 Task: Add Attachment from "Attach a link" to Card Card0000000060 in Board Board0000000015 in Workspace WS0000000005 in Trello. Add Cover Red to Card Card0000000060 in Board Board0000000015 in Workspace WS0000000005 in Trello. Add "Join Card" Button Button0000000060  to Card Card0000000060 in Board Board0000000015 in Workspace WS0000000005 in Trello. Add Description DS0000000060 to Card Card0000000060 in Board Board0000000015 in Workspace WS0000000005 in Trello. Add Comment CM0000000060 to Card Card0000000060 in Board Board0000000015 in Workspace WS0000000005 in Trello
Action: Mouse moved to (923, 326)
Screenshot: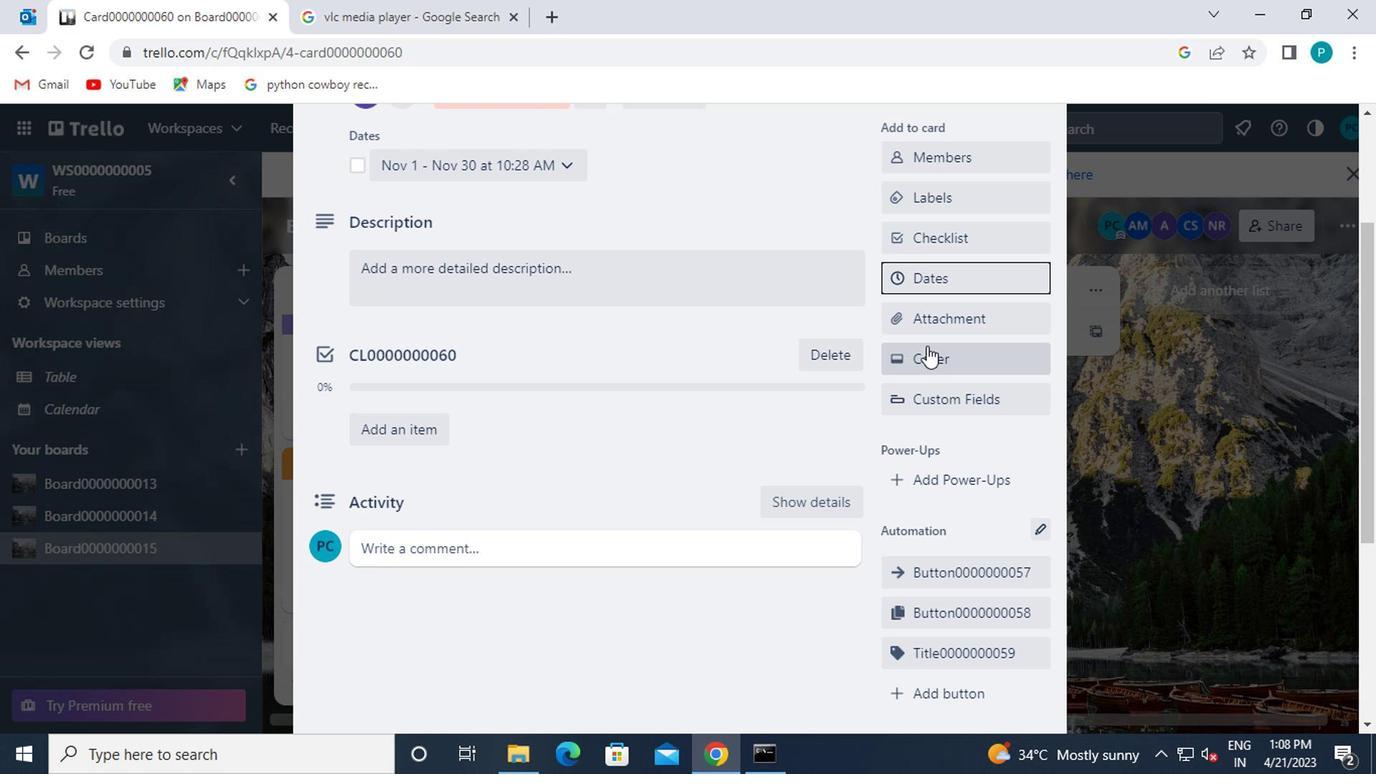 
Action: Mouse pressed left at (923, 326)
Screenshot: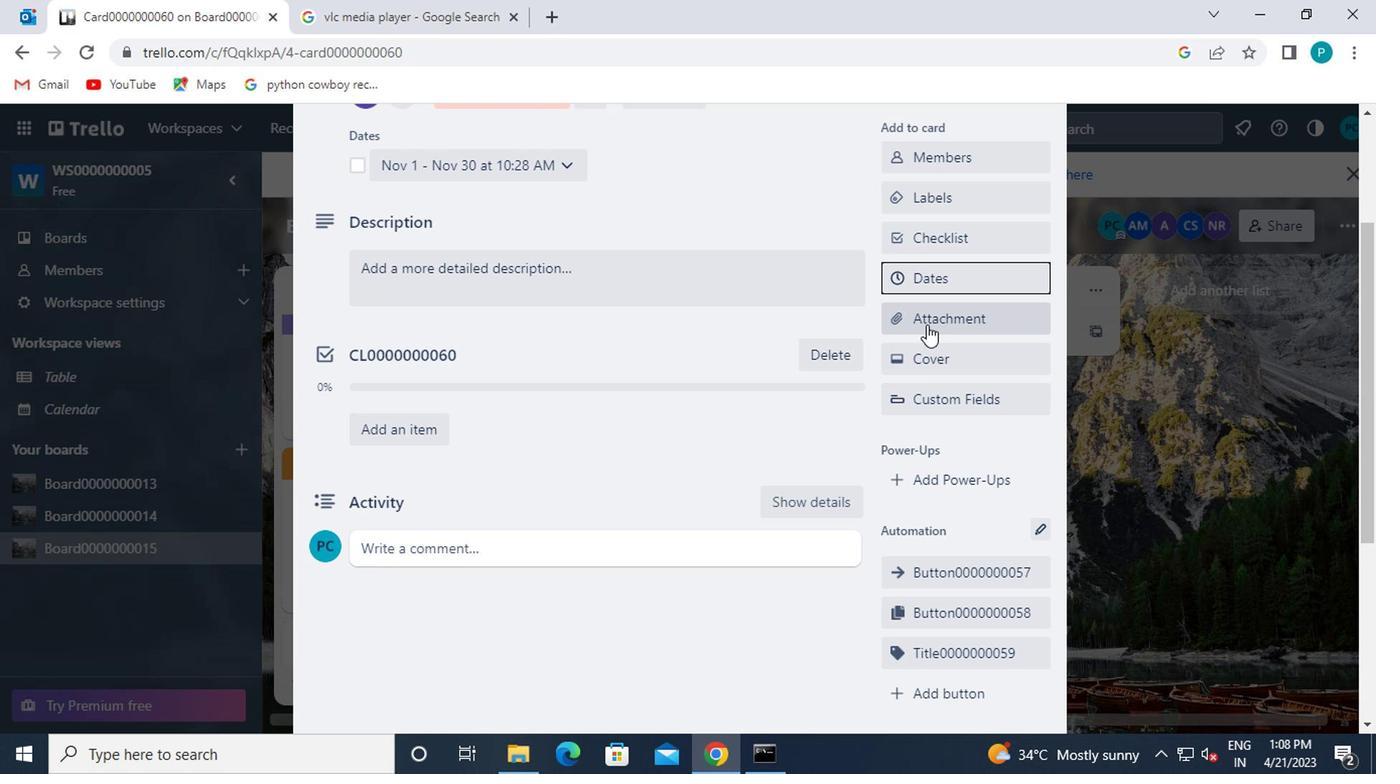 
Action: Mouse moved to (452, 17)
Screenshot: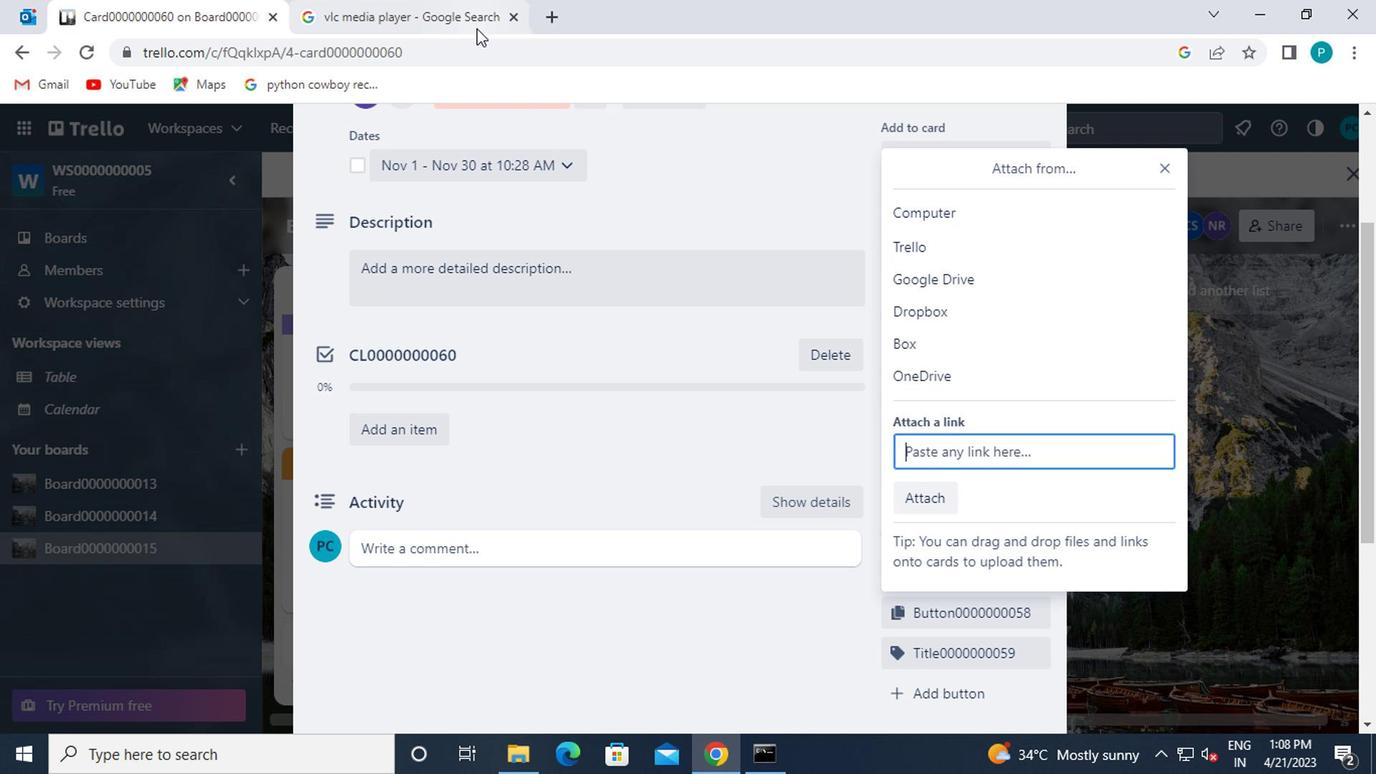 
Action: Mouse pressed left at (452, 17)
Screenshot: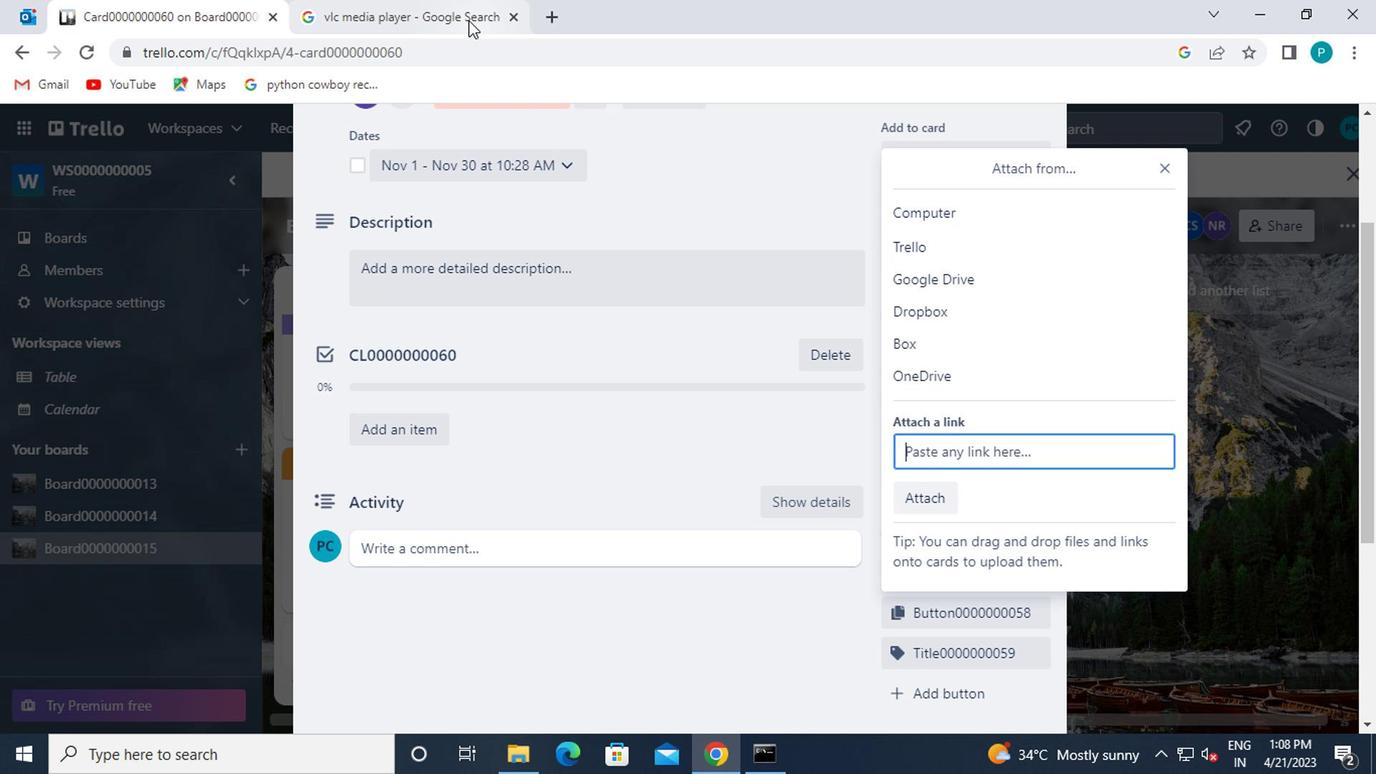 
Action: Mouse moved to (474, 26)
Screenshot: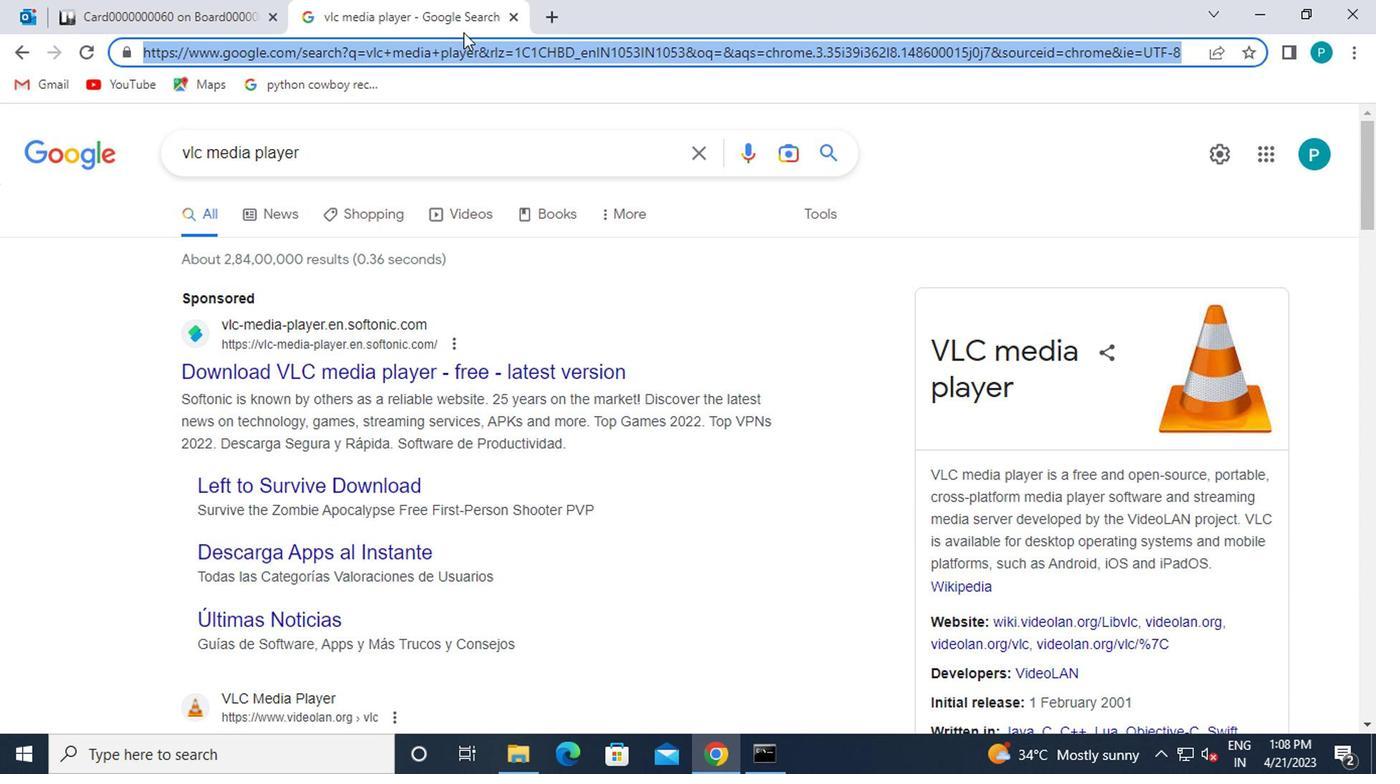 
Action: Key pressed ctrl+C
Screenshot: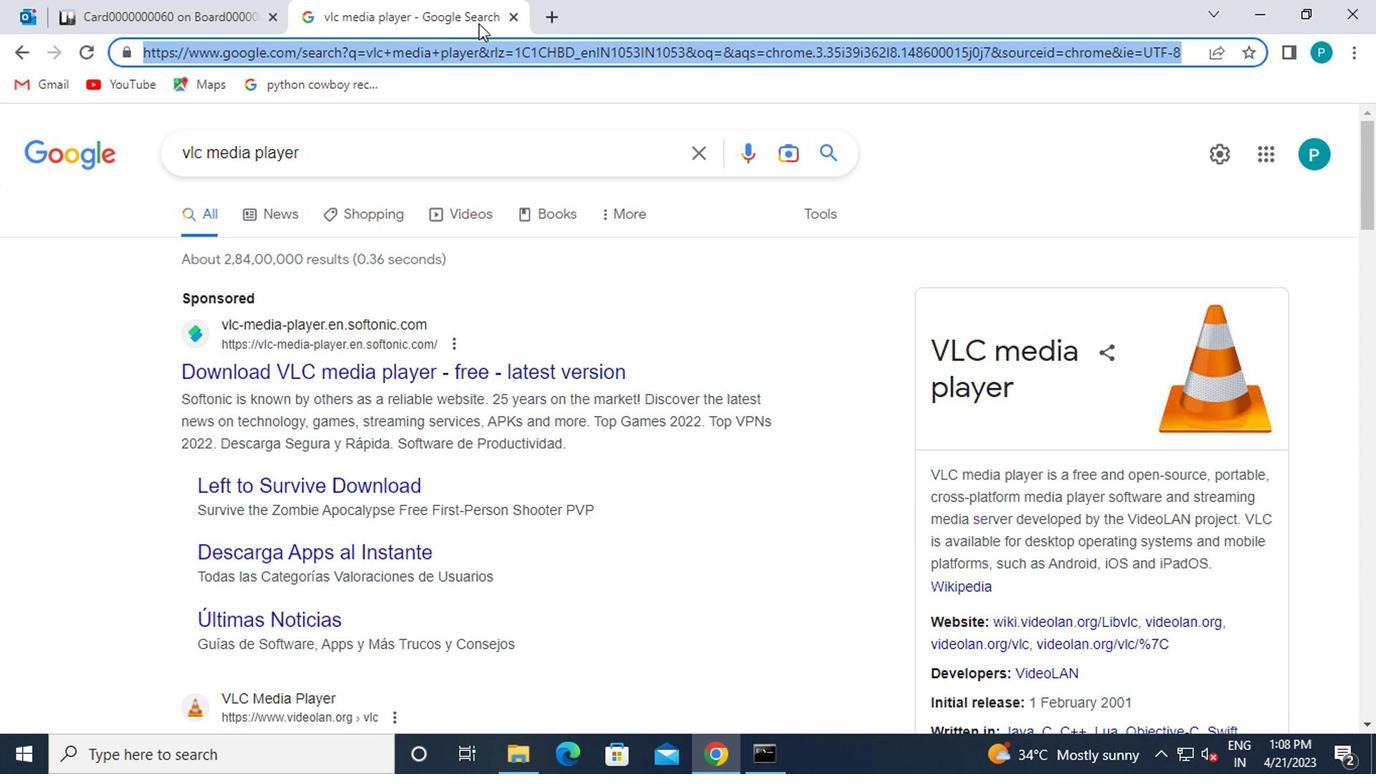 
Action: Mouse moved to (199, 11)
Screenshot: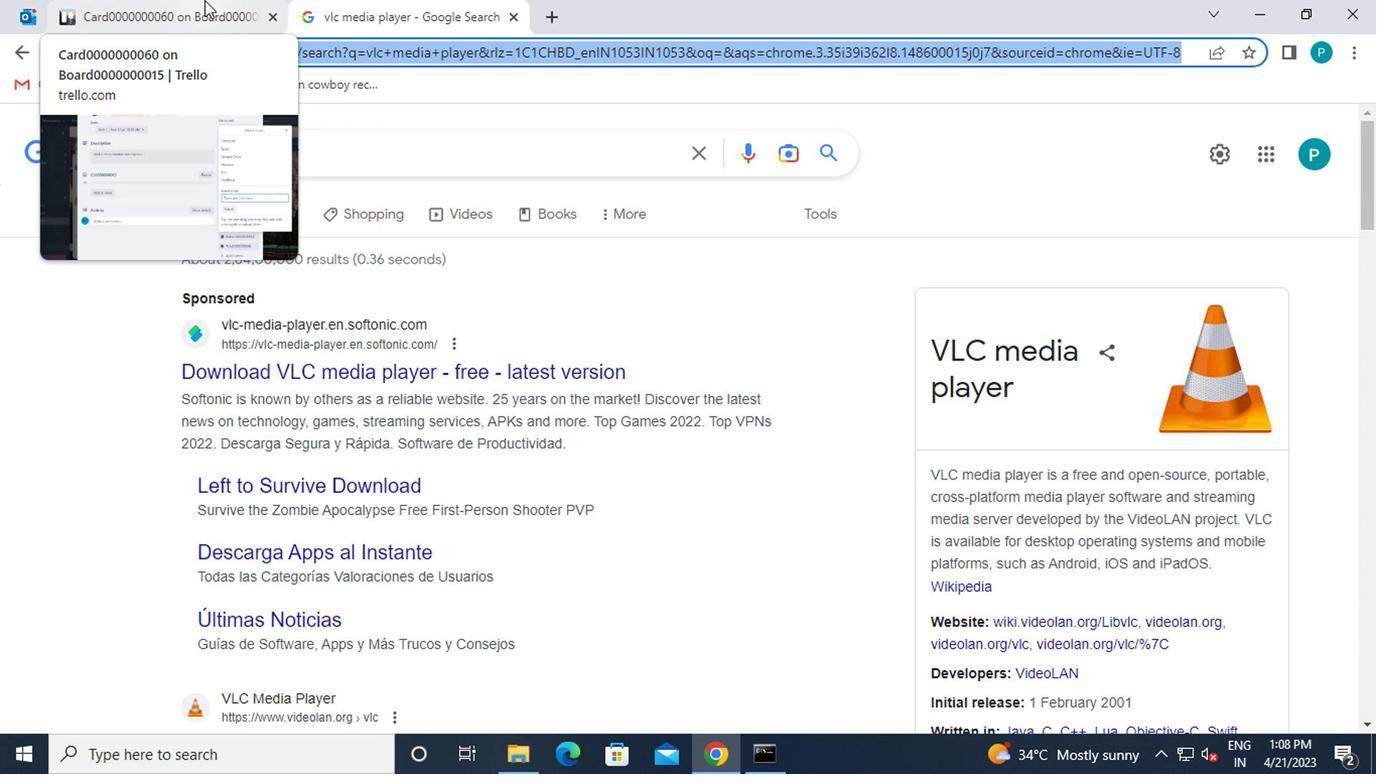 
Action: Mouse pressed left at (199, 11)
Screenshot: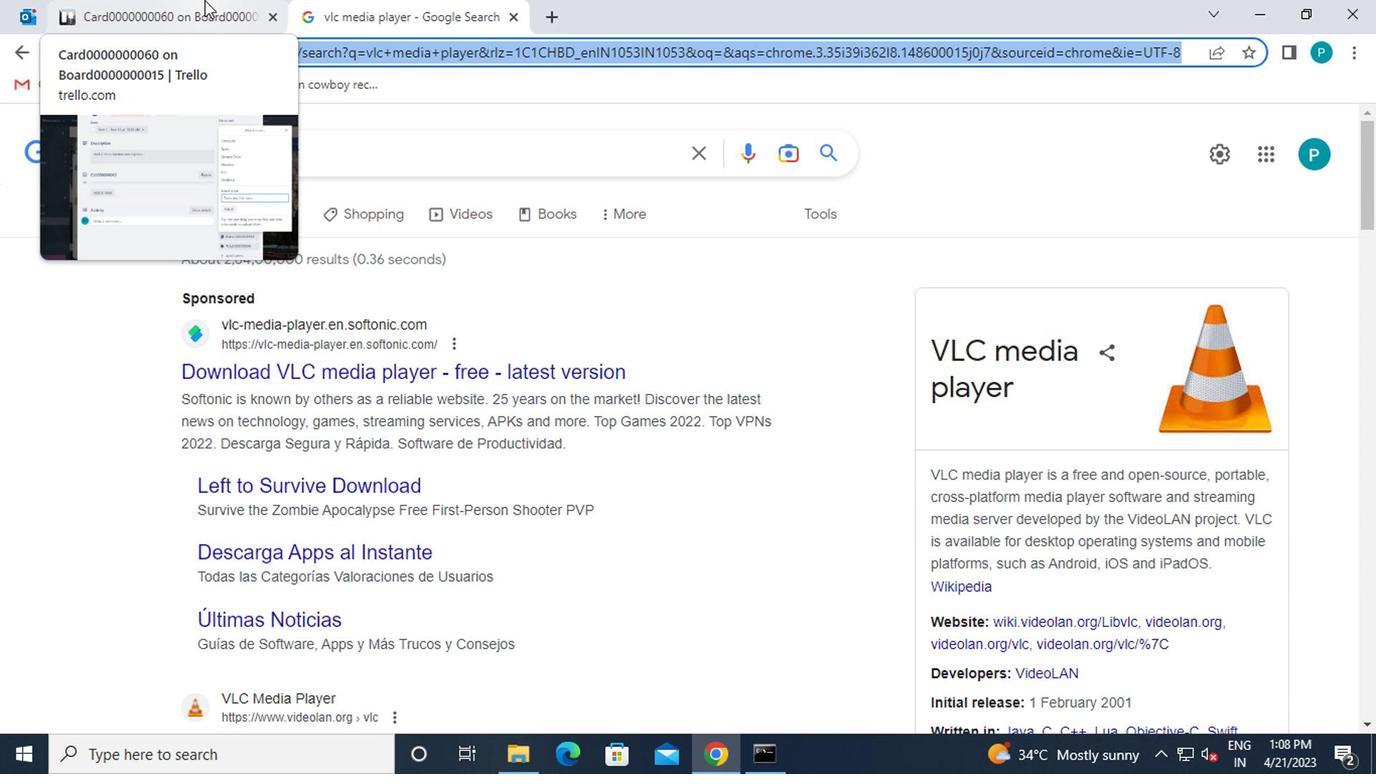 
Action: Mouse moved to (910, 442)
Screenshot: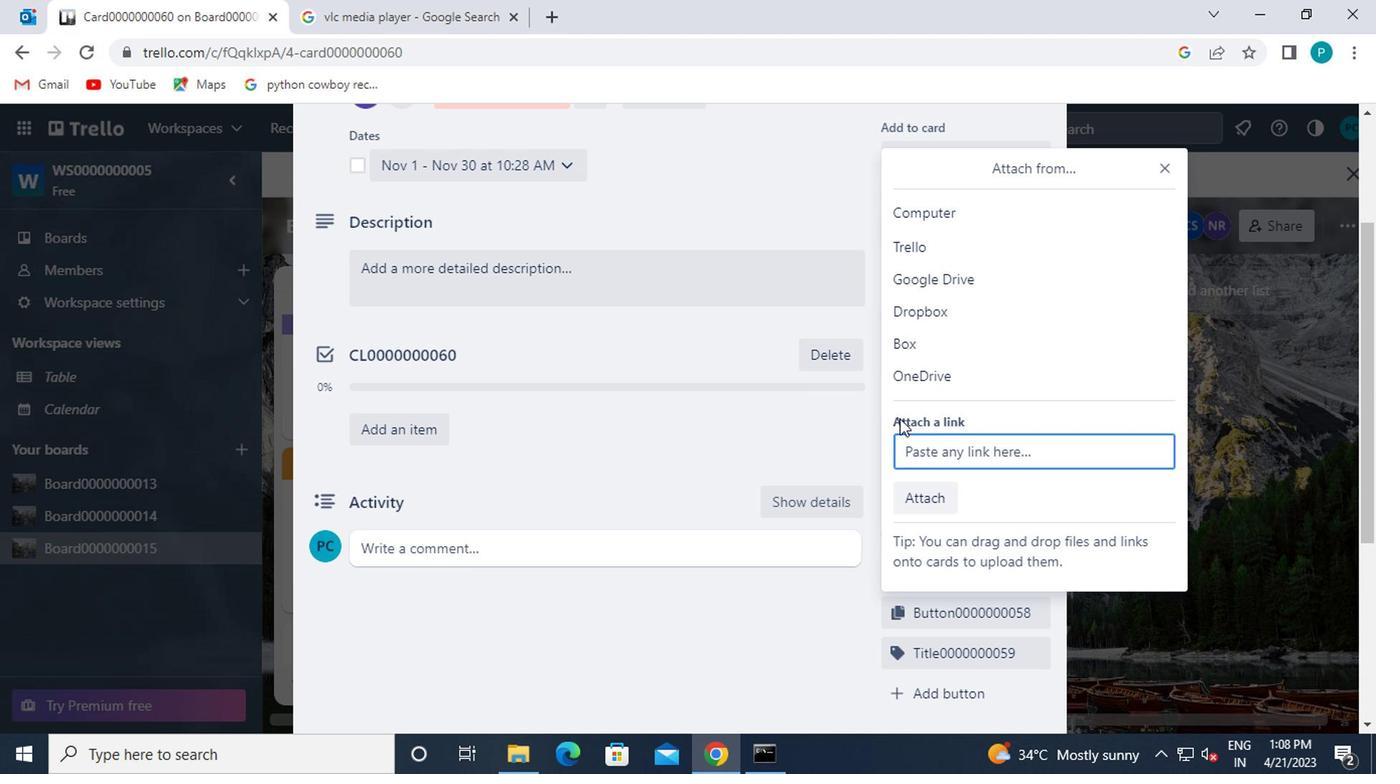 
Action: Mouse pressed left at (910, 442)
Screenshot: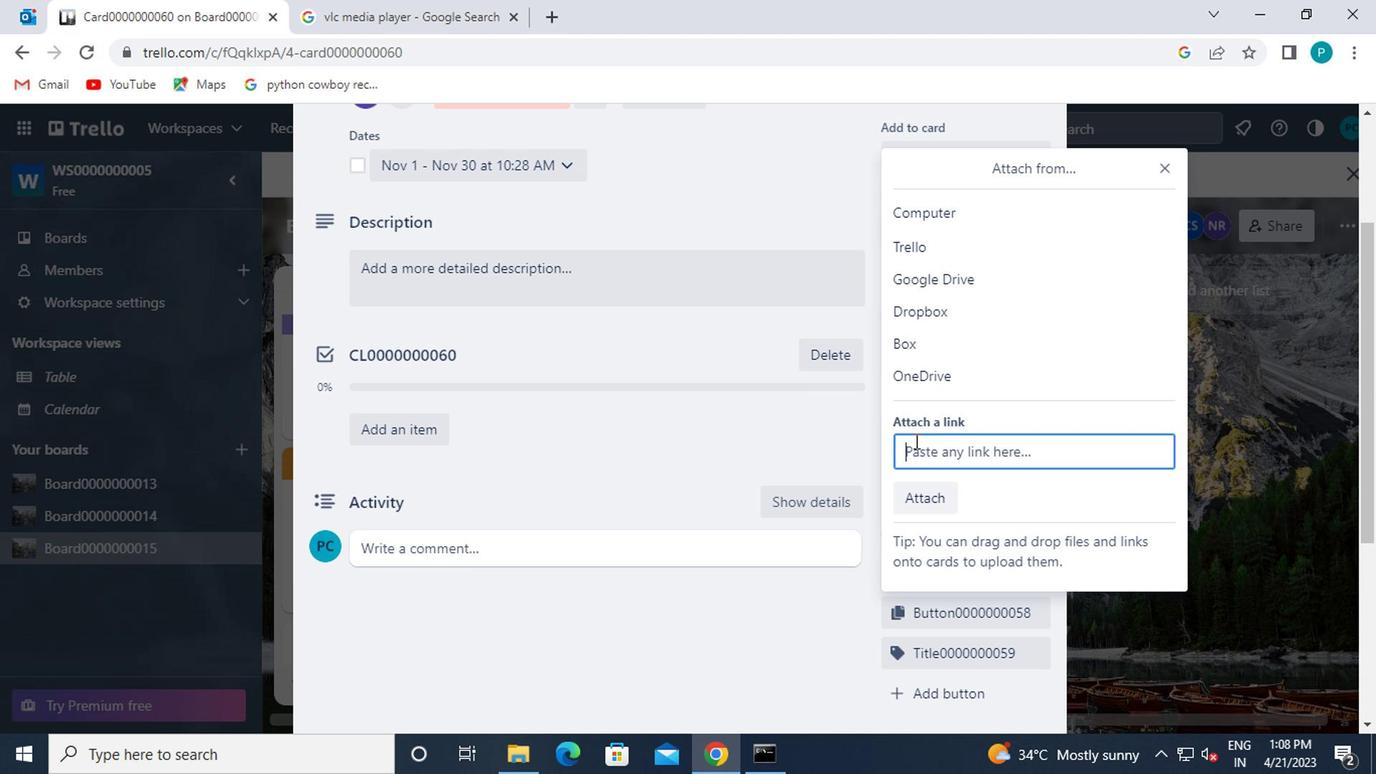 
Action: Mouse moved to (920, 437)
Screenshot: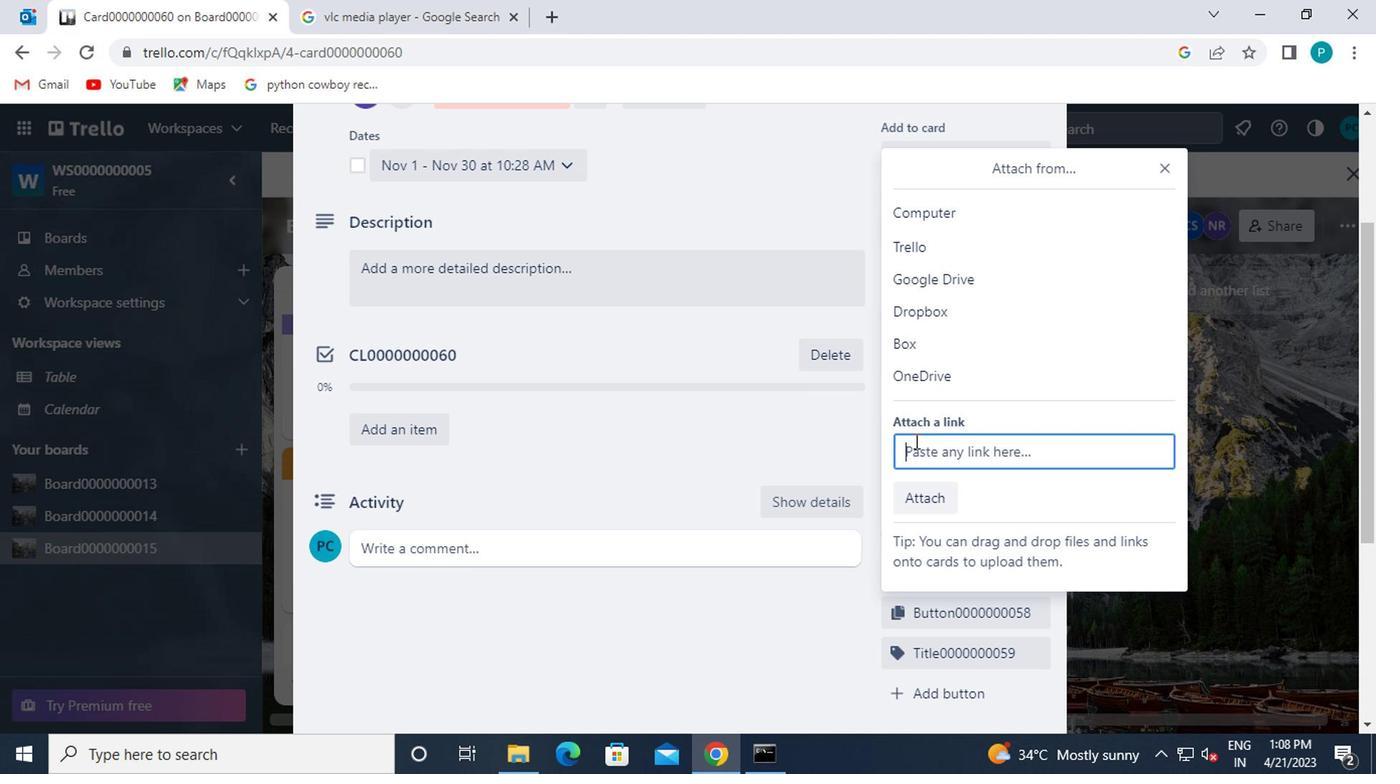 
Action: Key pressed ctrl+V
Screenshot: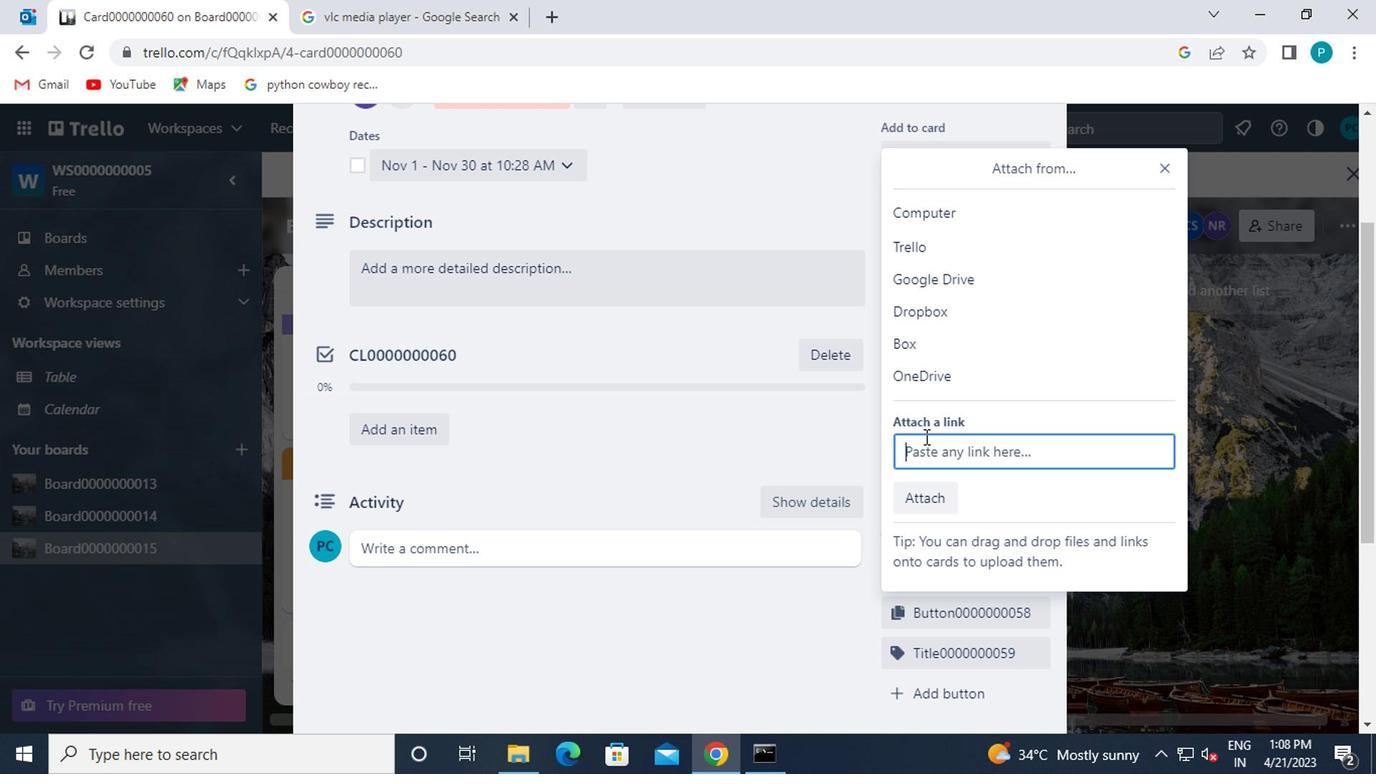 
Action: Mouse moved to (932, 565)
Screenshot: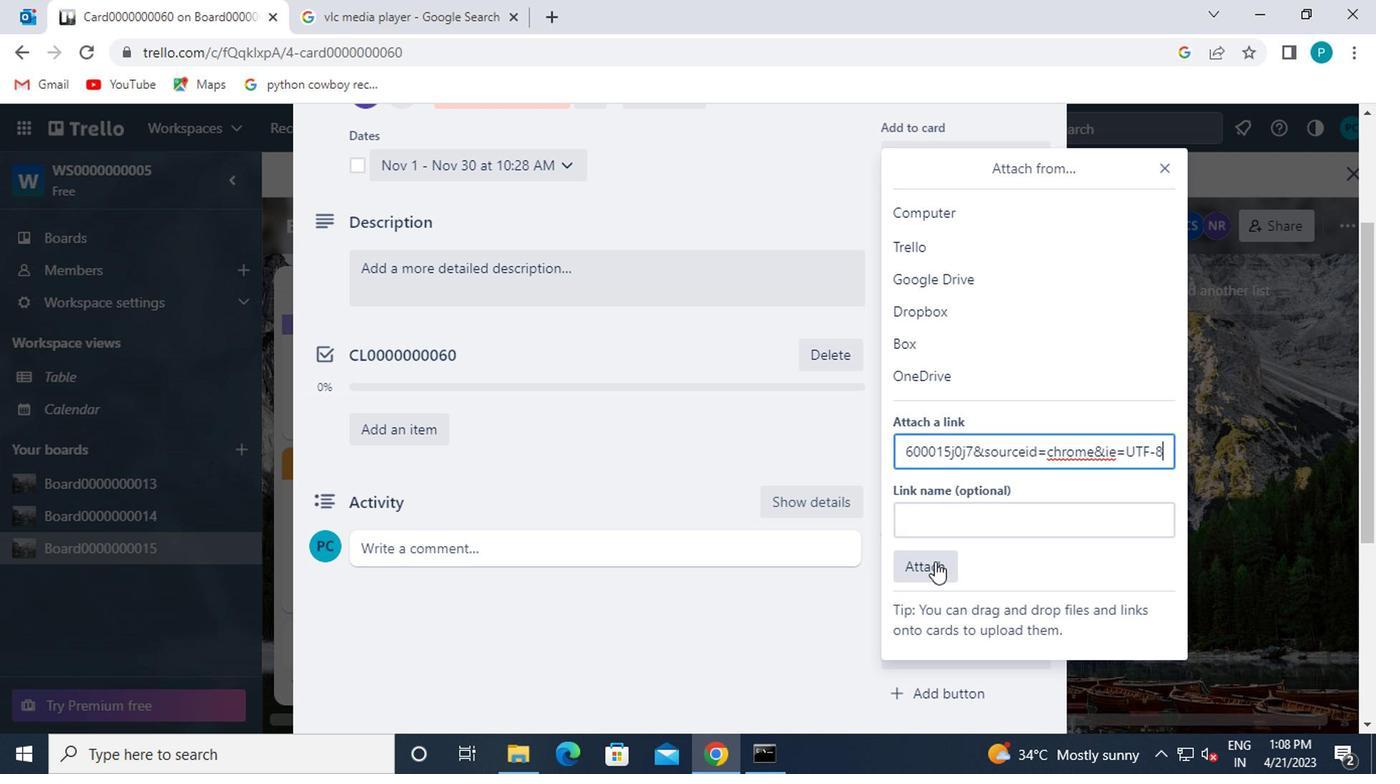 
Action: Mouse pressed left at (932, 565)
Screenshot: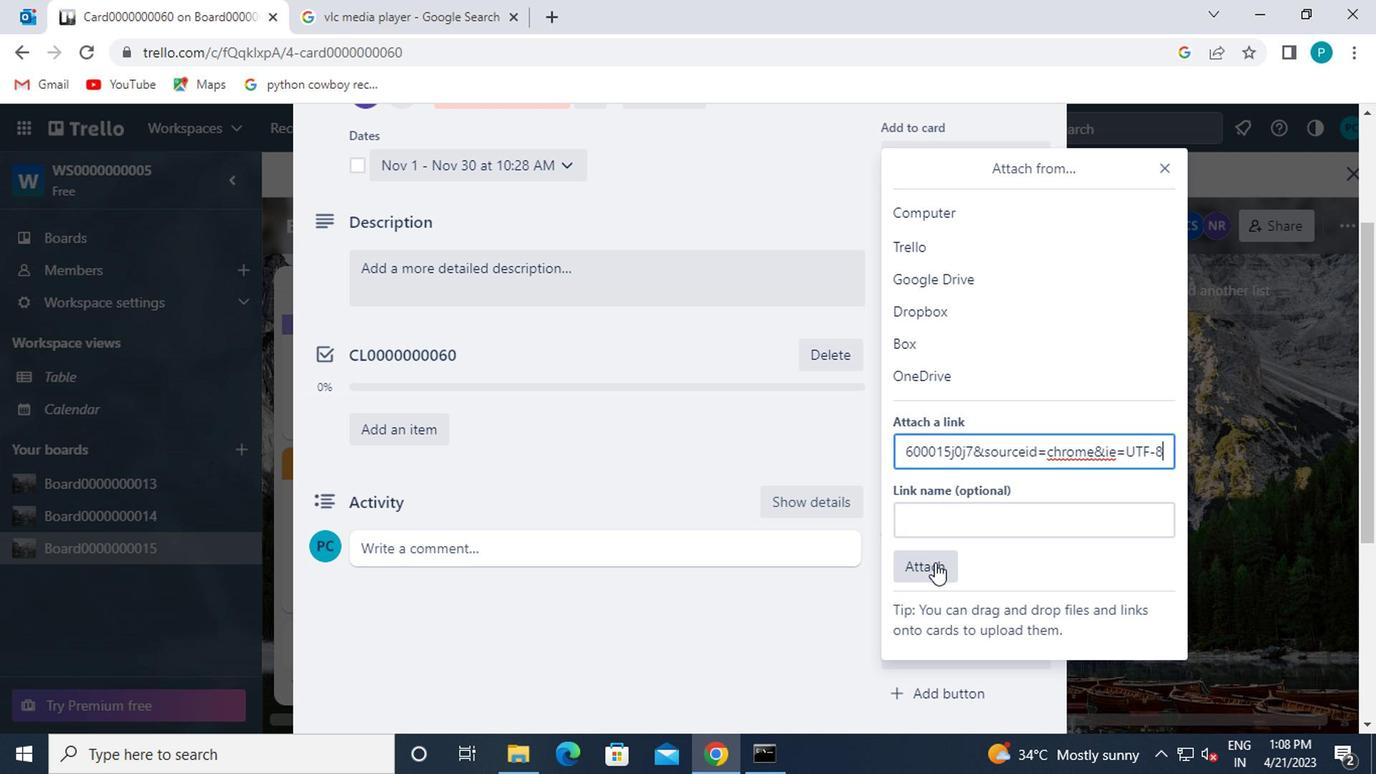 
Action: Mouse moved to (910, 352)
Screenshot: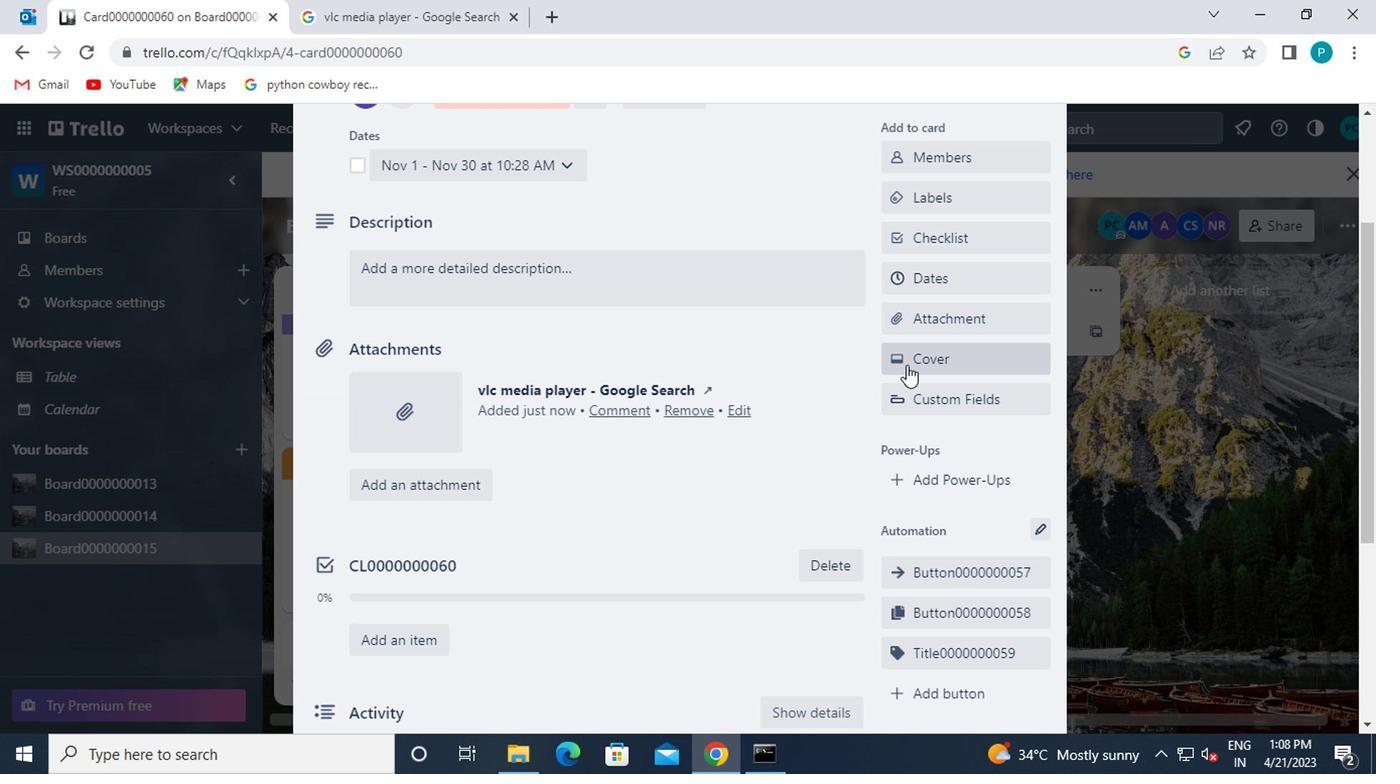 
Action: Mouse pressed left at (910, 352)
Screenshot: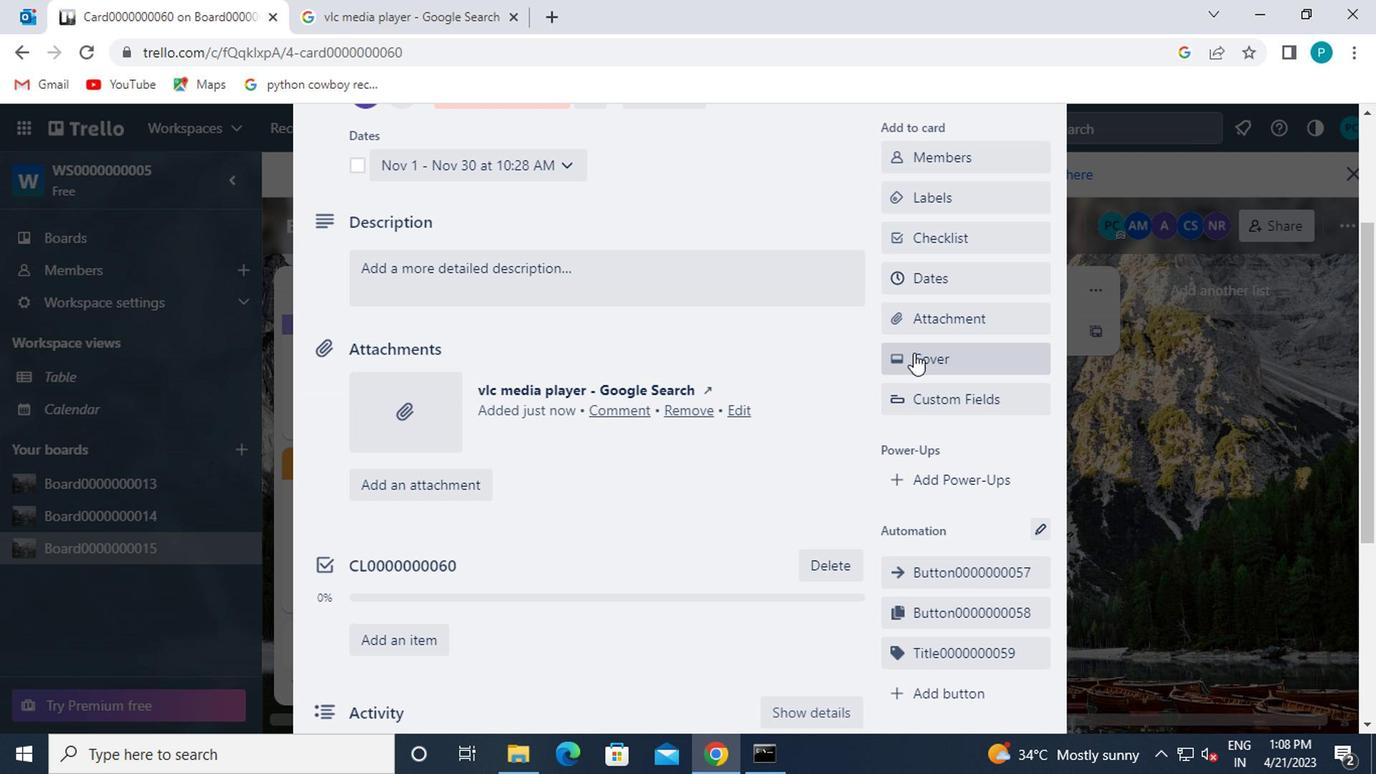 
Action: Mouse moved to (1093, 355)
Screenshot: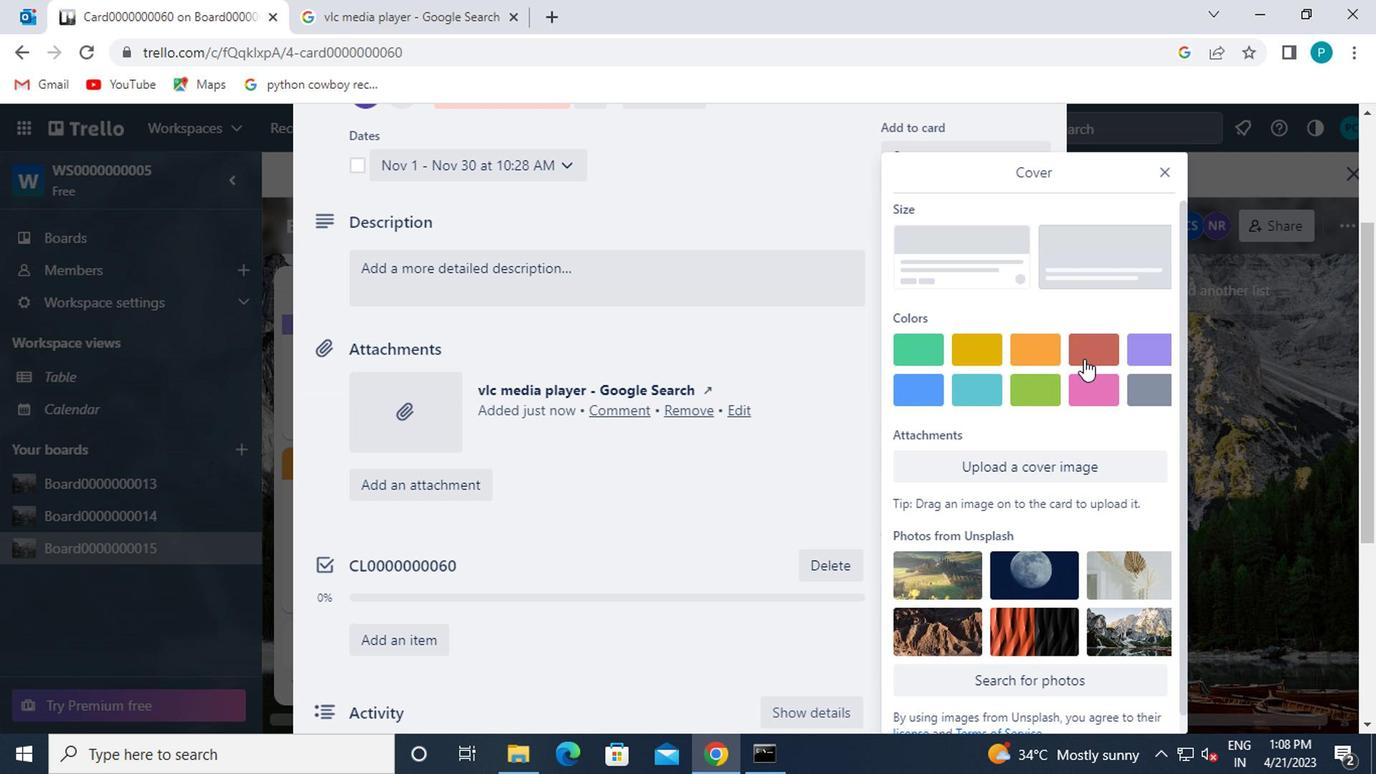 
Action: Mouse pressed left at (1093, 355)
Screenshot: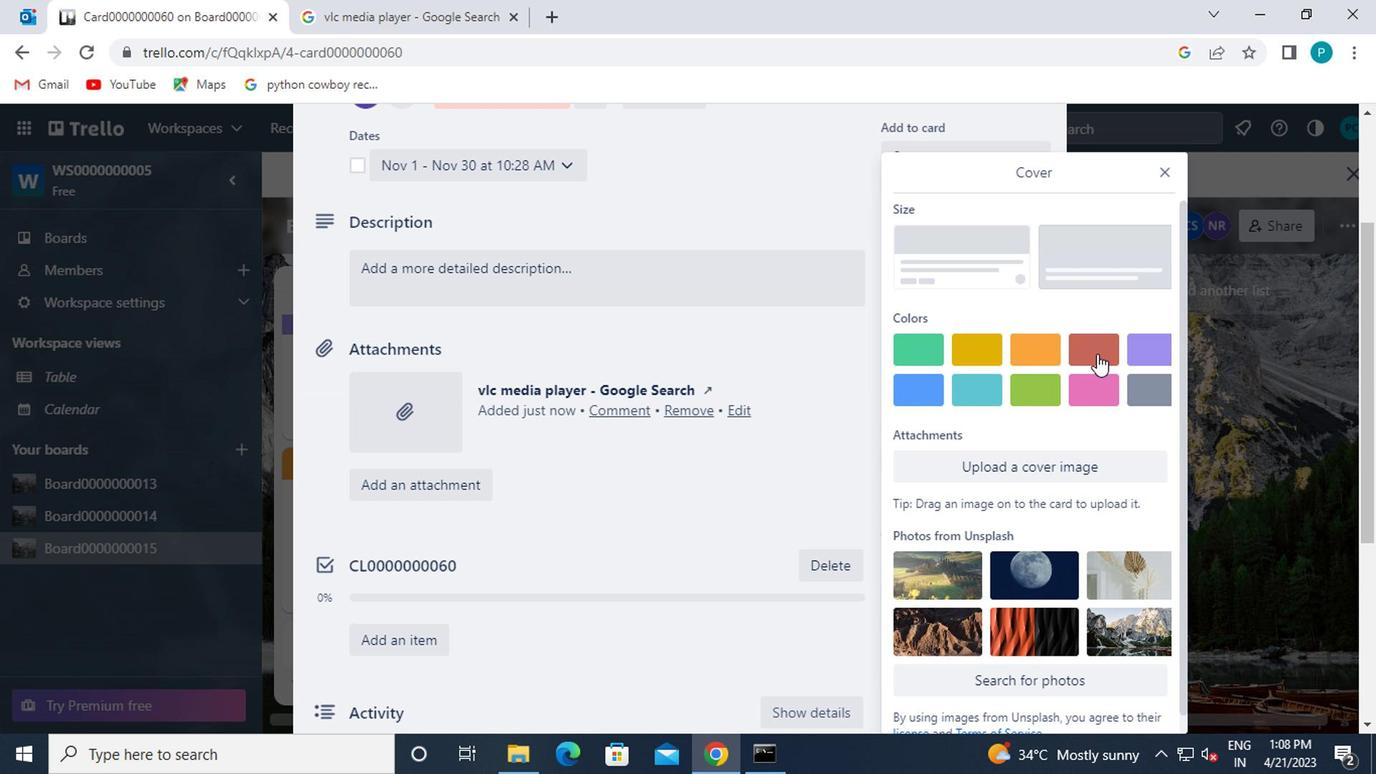 
Action: Mouse moved to (1156, 167)
Screenshot: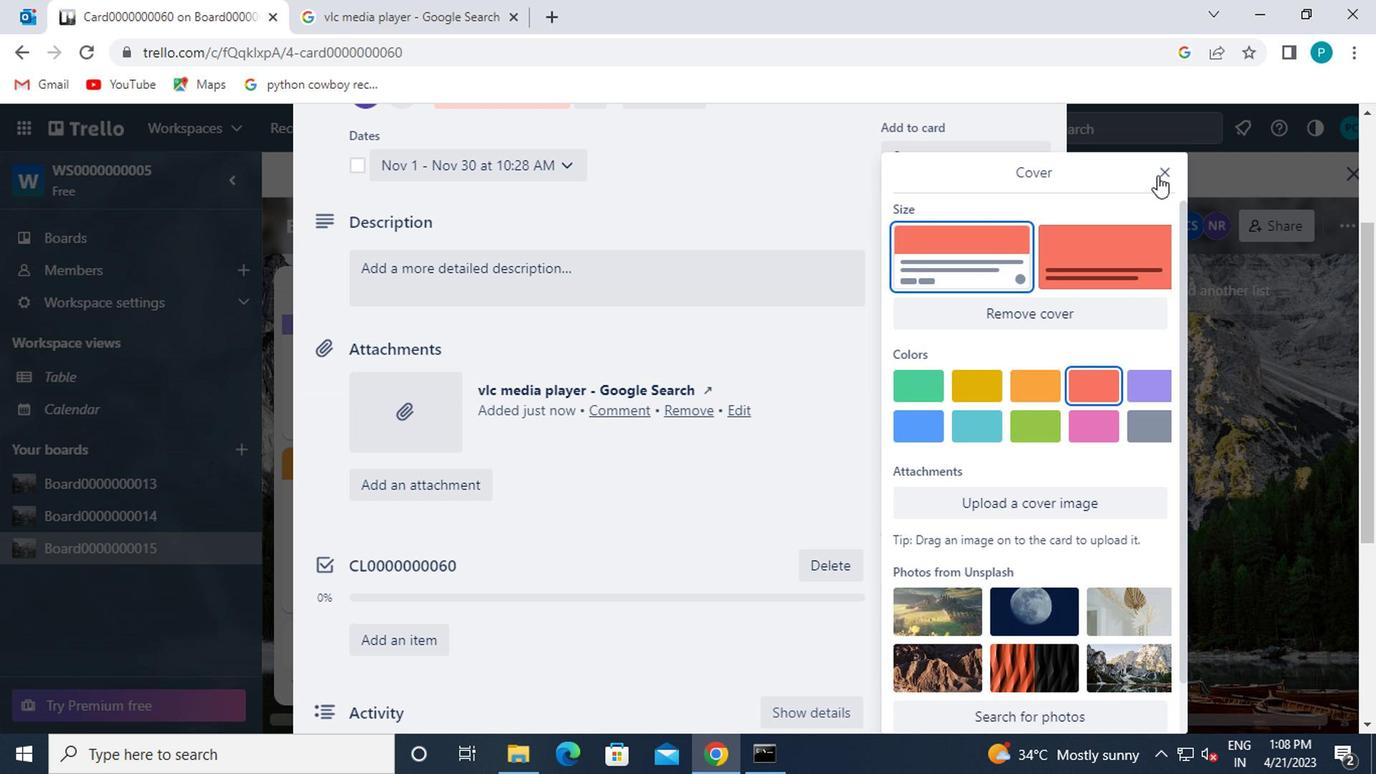 
Action: Mouse pressed left at (1156, 167)
Screenshot: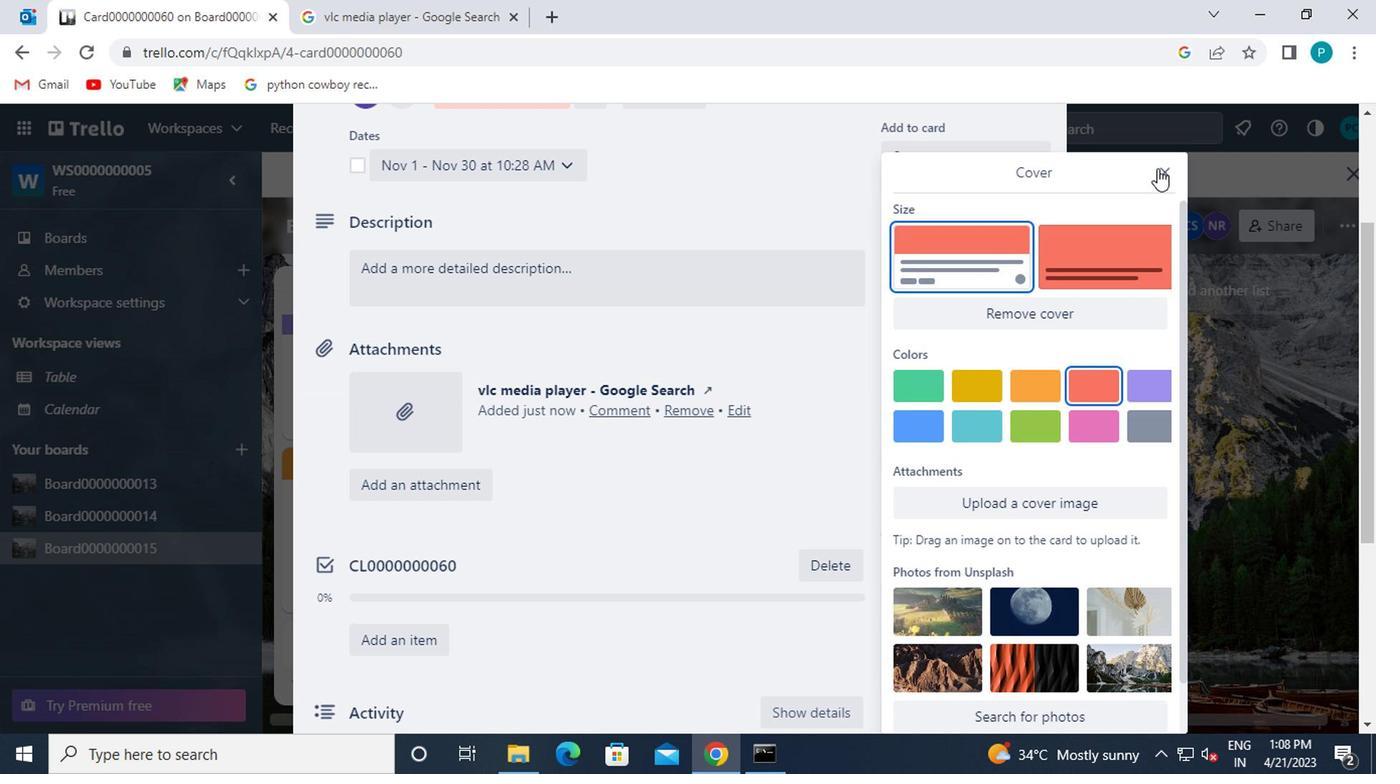 
Action: Mouse moved to (714, 457)
Screenshot: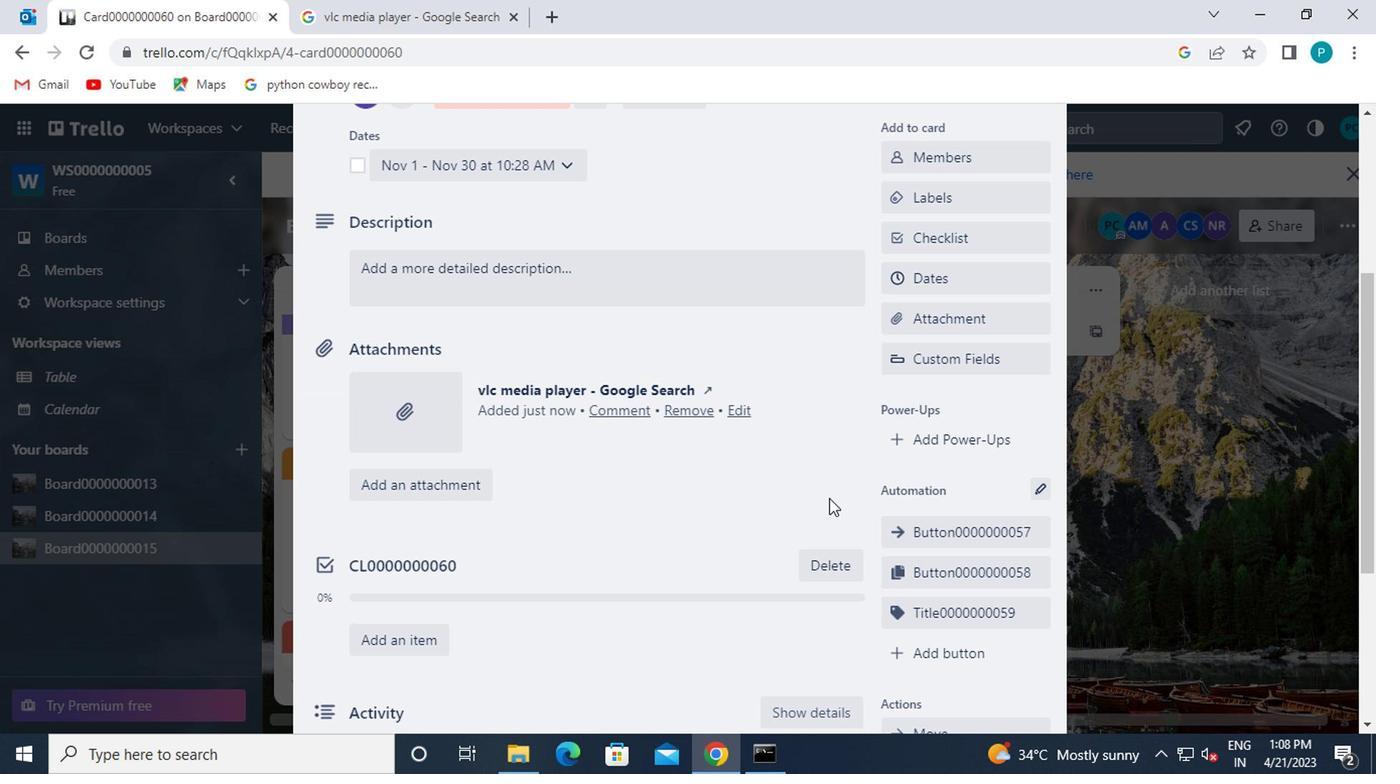 
Action: Mouse scrolled (714, 456) with delta (0, 0)
Screenshot: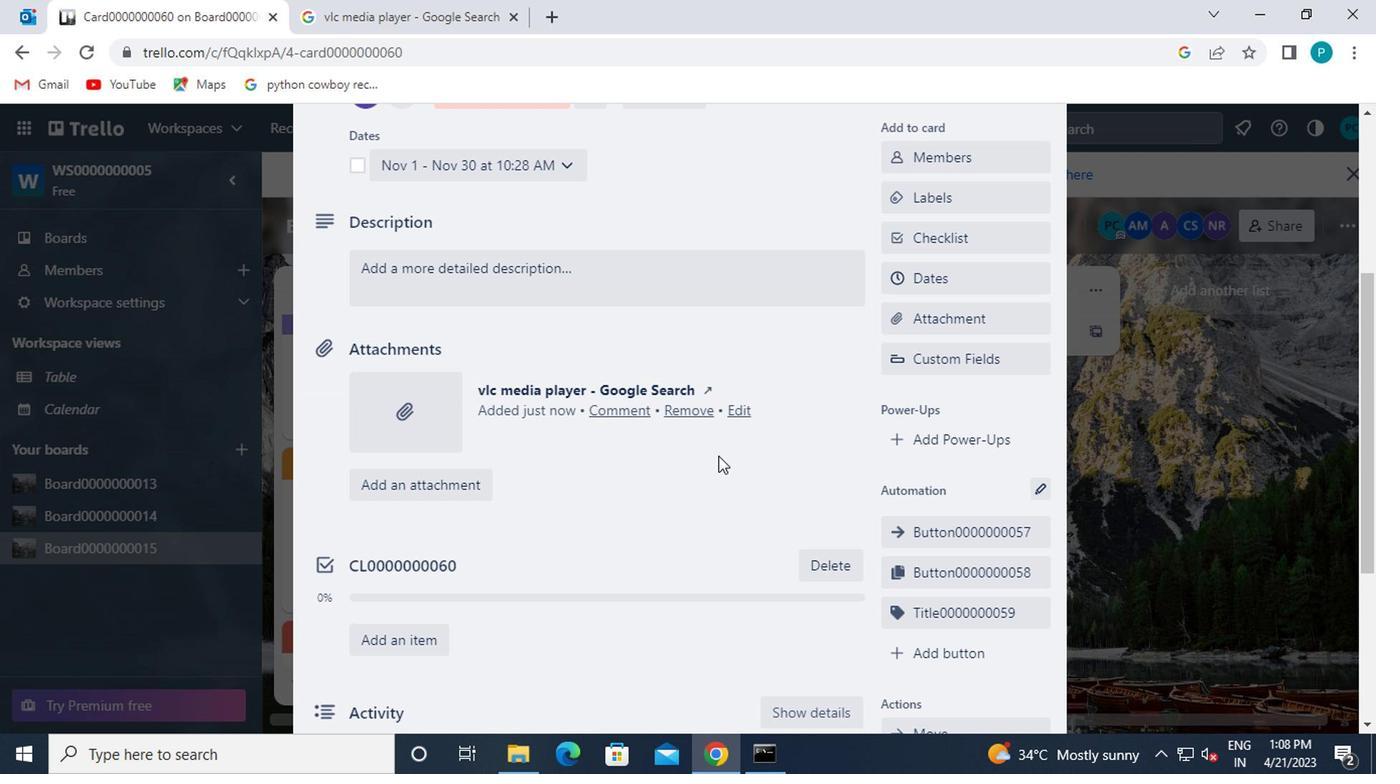 
Action: Mouse moved to (898, 547)
Screenshot: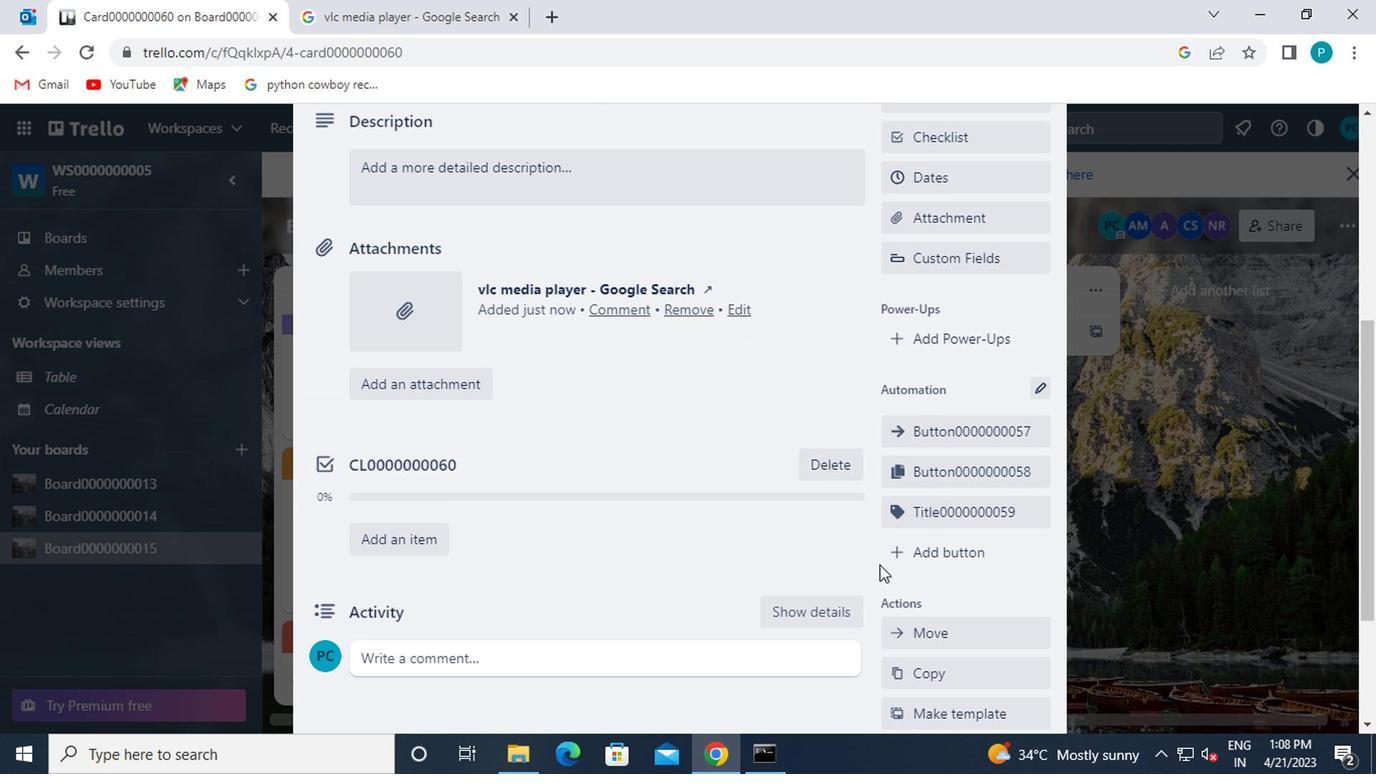 
Action: Mouse pressed left at (898, 547)
Screenshot: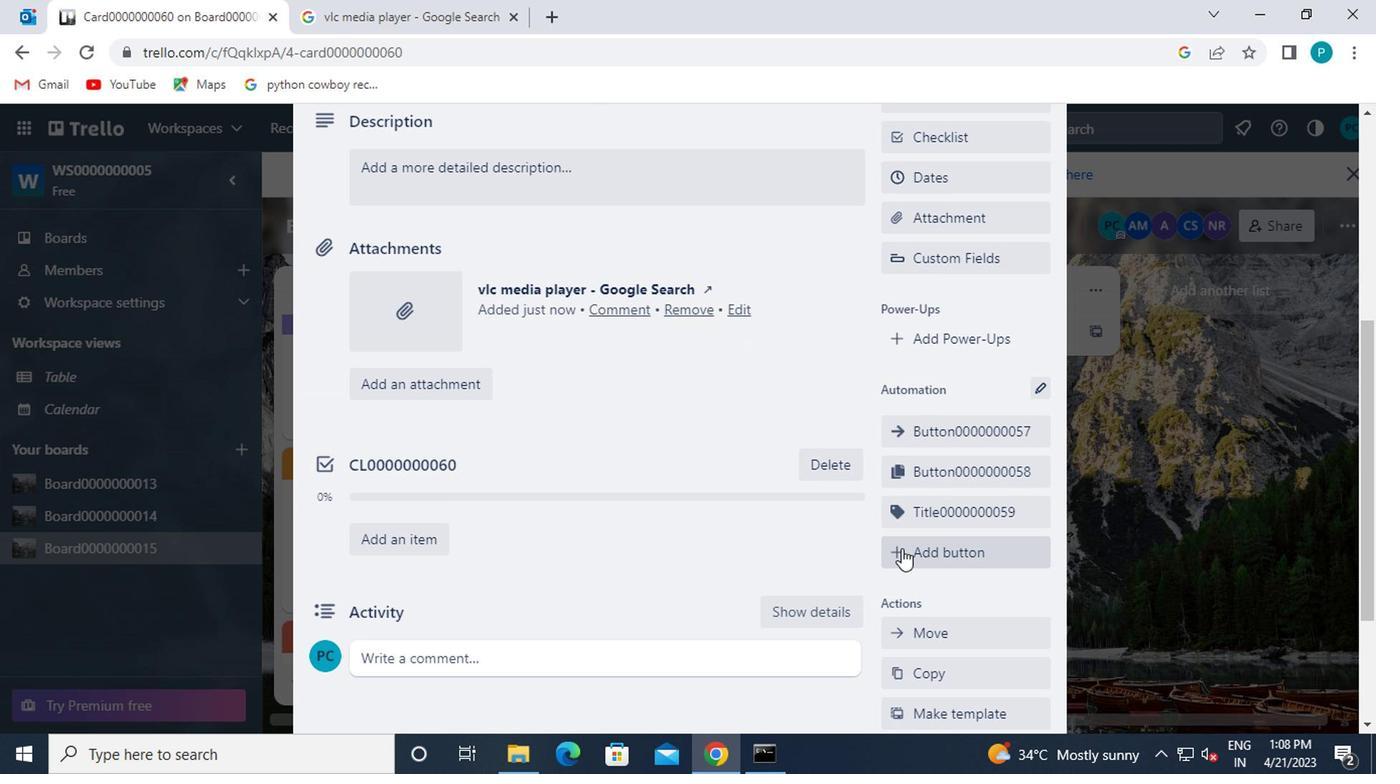 
Action: Mouse moved to (940, 397)
Screenshot: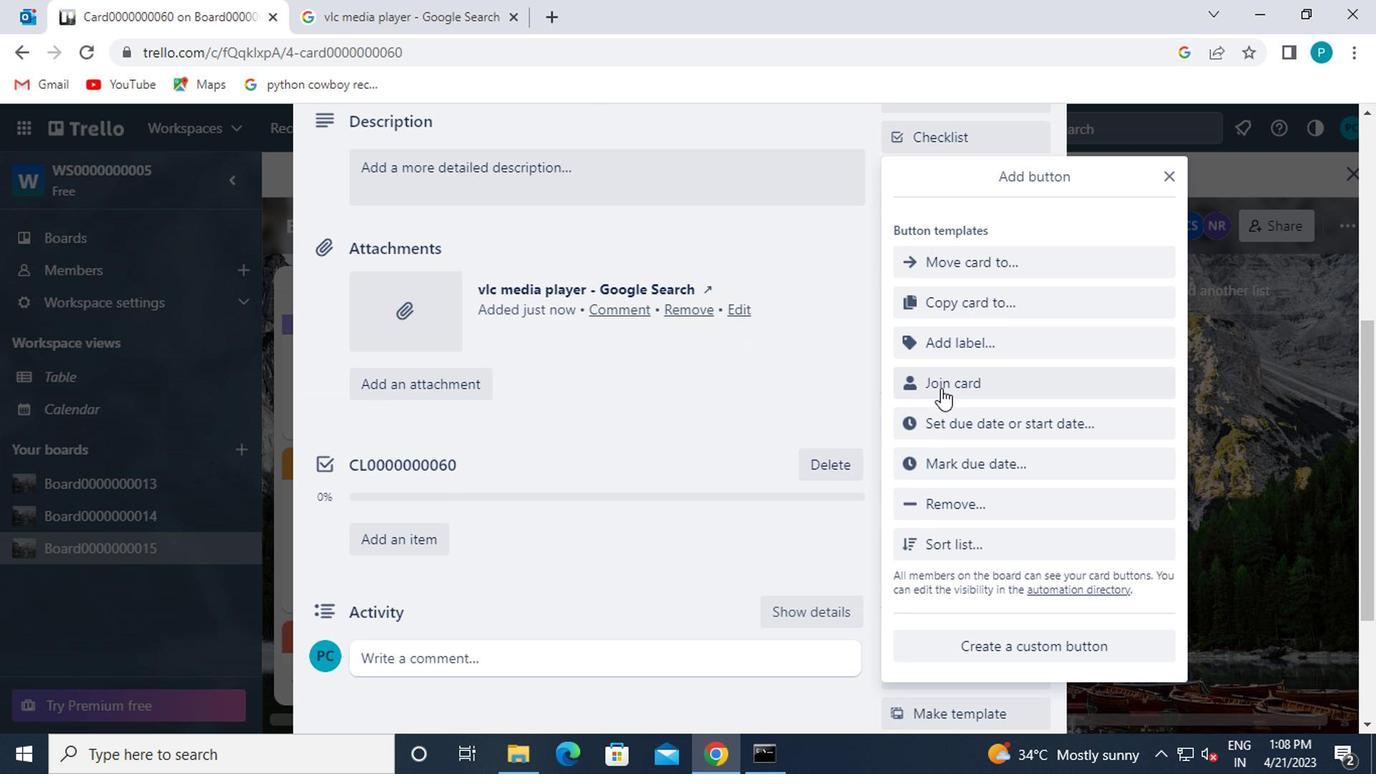 
Action: Mouse pressed left at (940, 397)
Screenshot: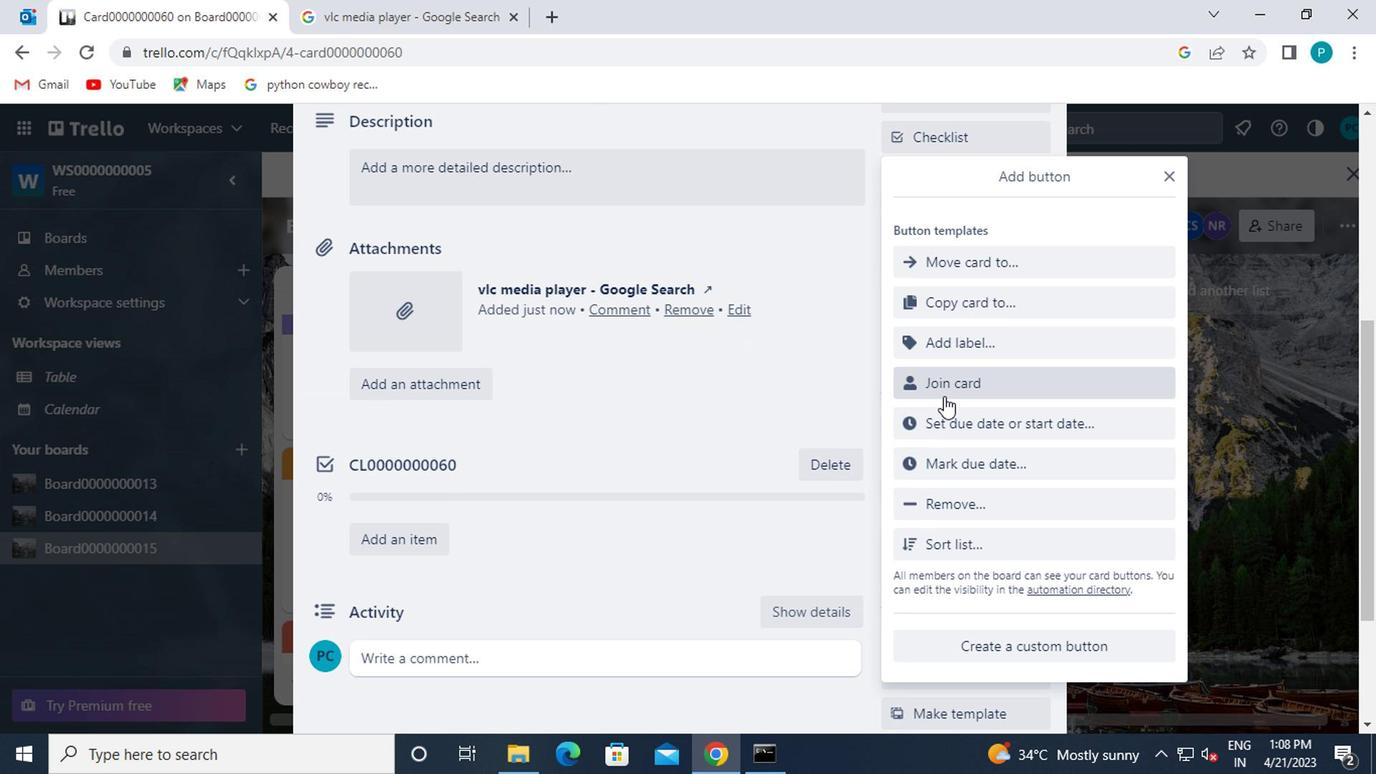 
Action: Mouse moved to (961, 271)
Screenshot: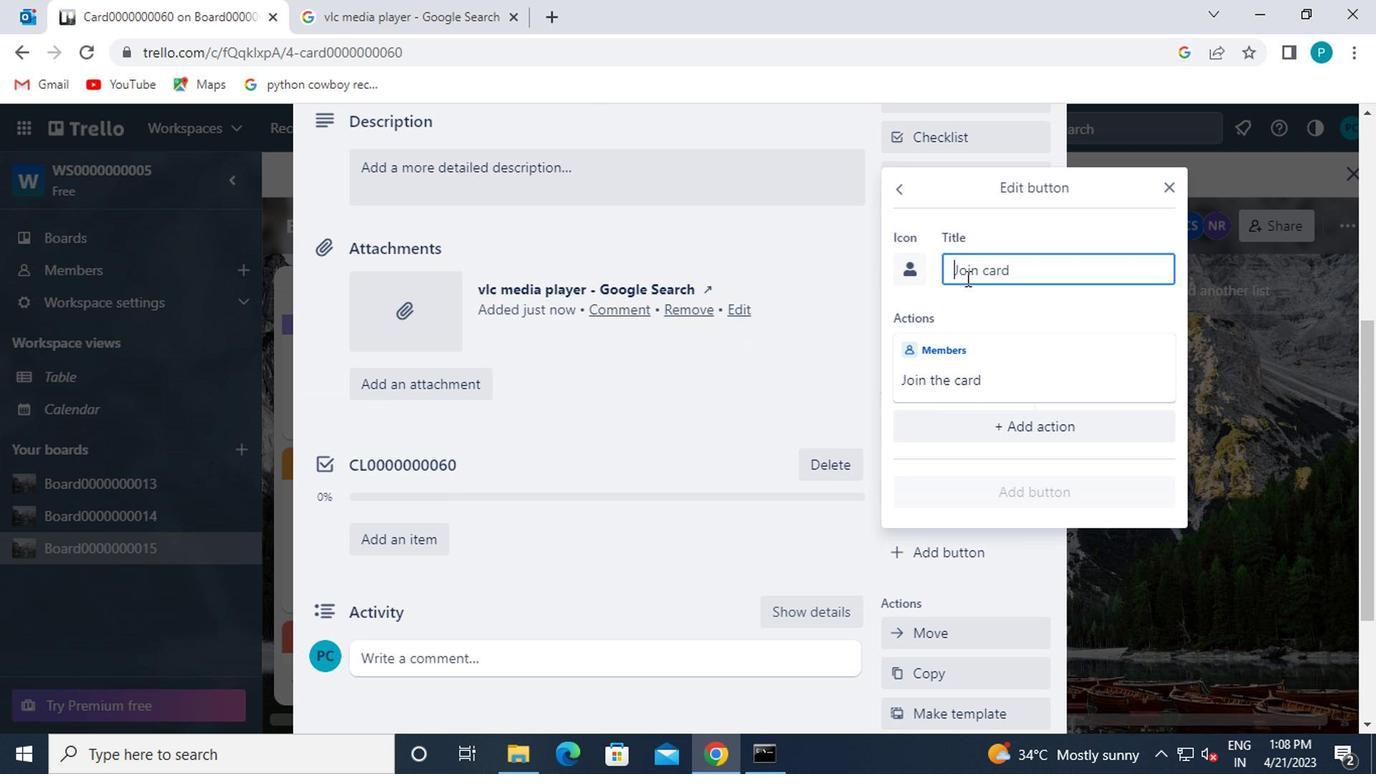 
Action: Mouse pressed left at (961, 271)
Screenshot: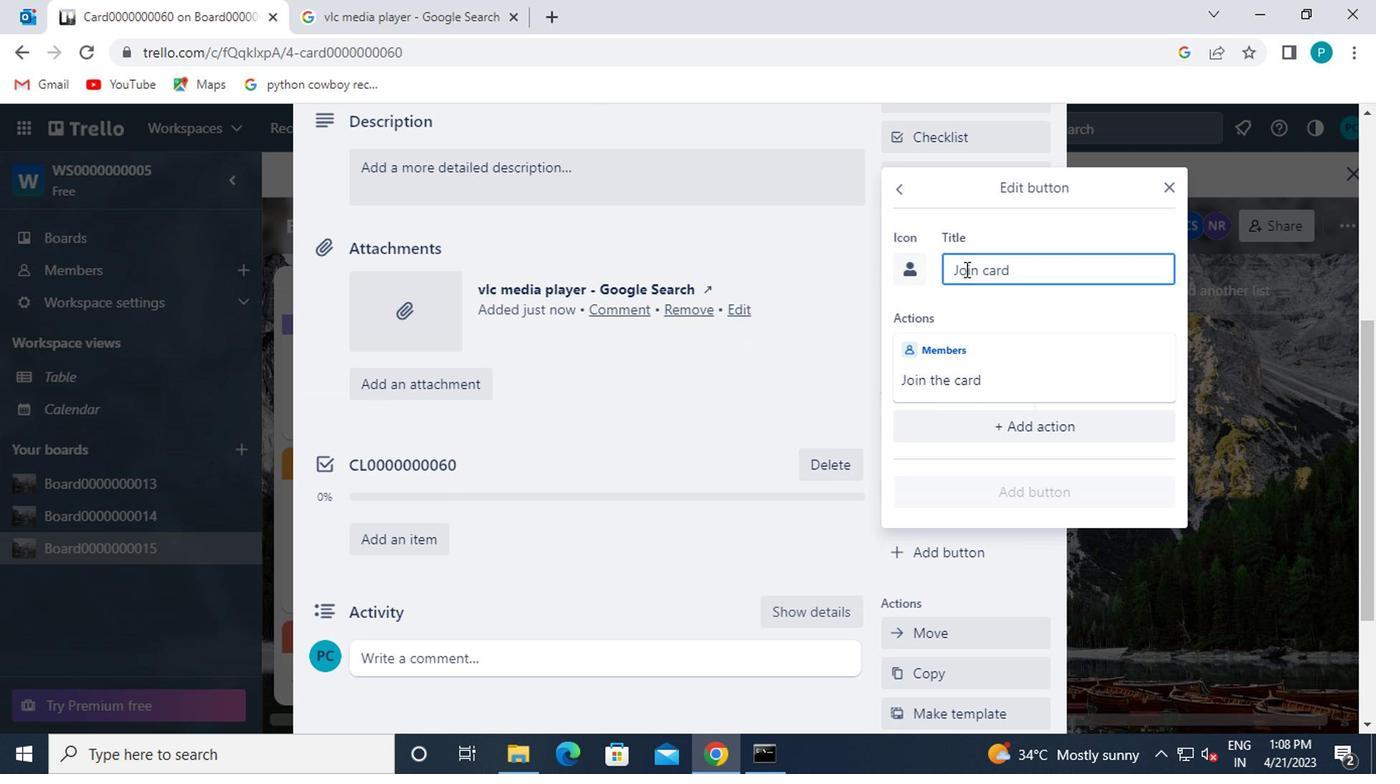 
Action: Key pressed ctrl+B<Key.caps_lock>utton0000000060
Screenshot: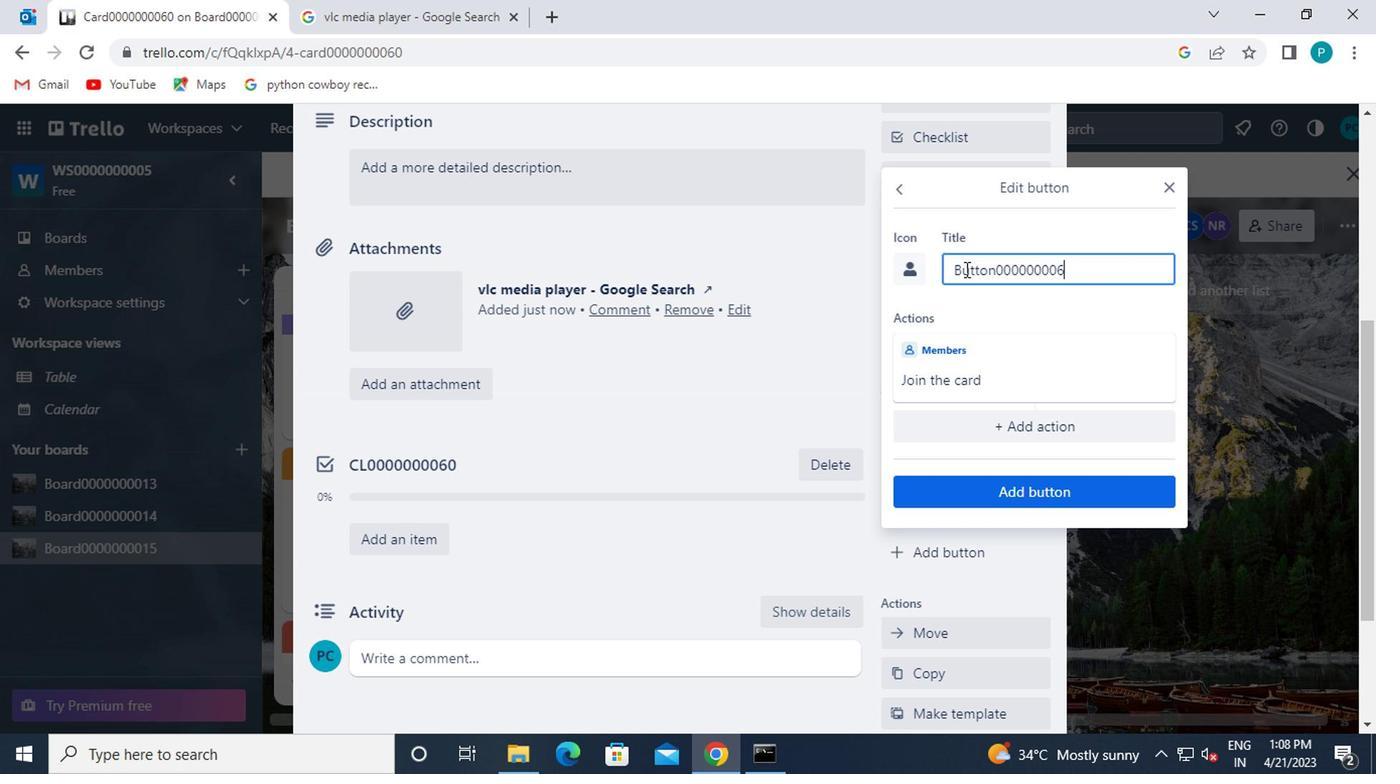 
Action: Mouse moved to (1042, 489)
Screenshot: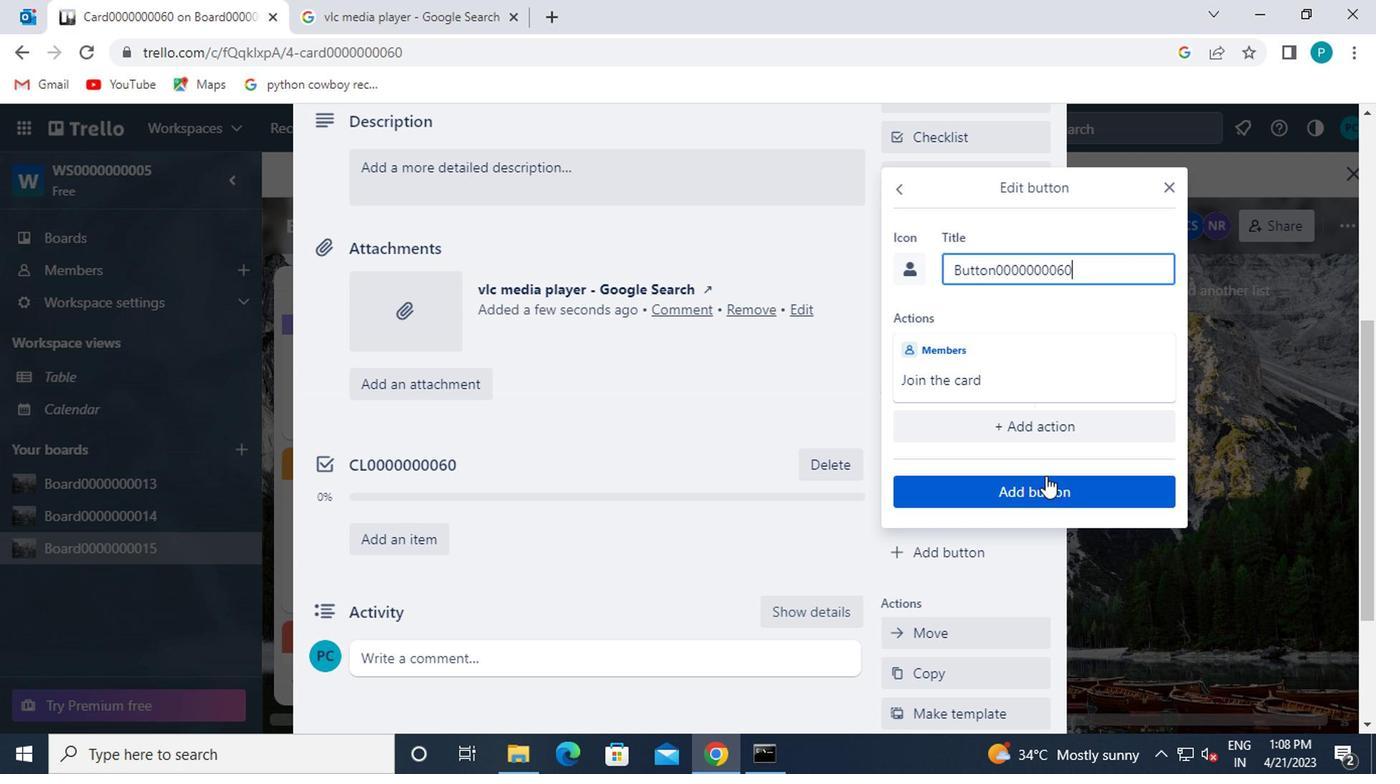 
Action: Mouse pressed left at (1042, 489)
Screenshot: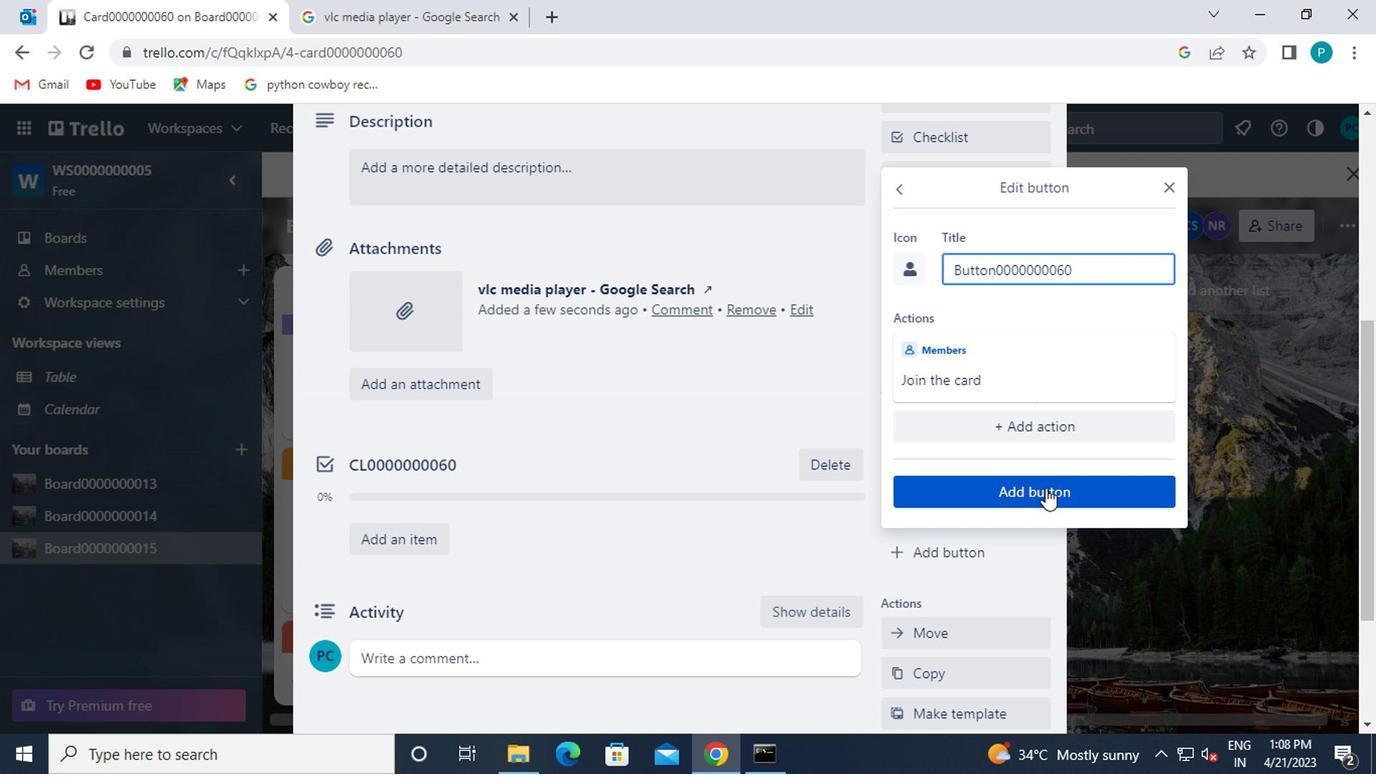 
Action: Mouse moved to (747, 431)
Screenshot: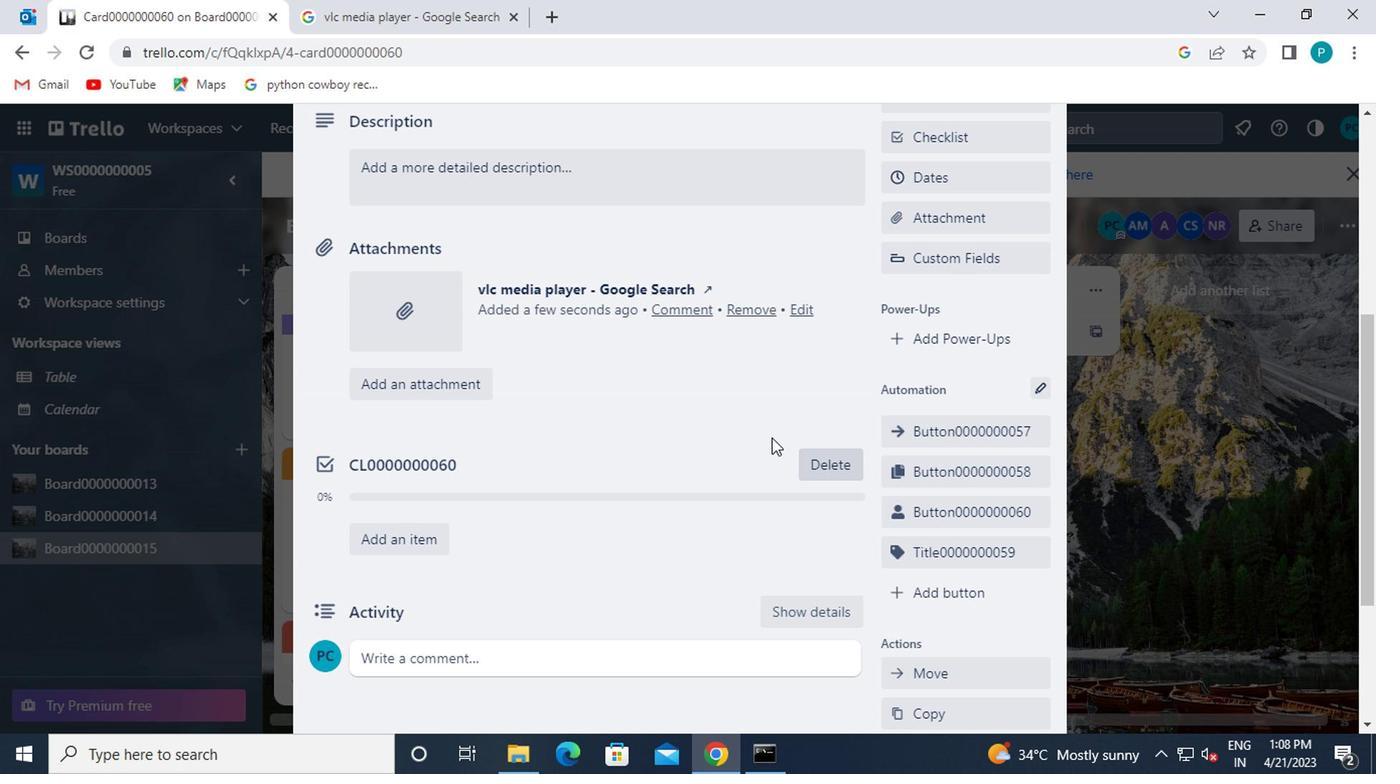 
Action: Mouse scrolled (747, 432) with delta (0, 0)
Screenshot: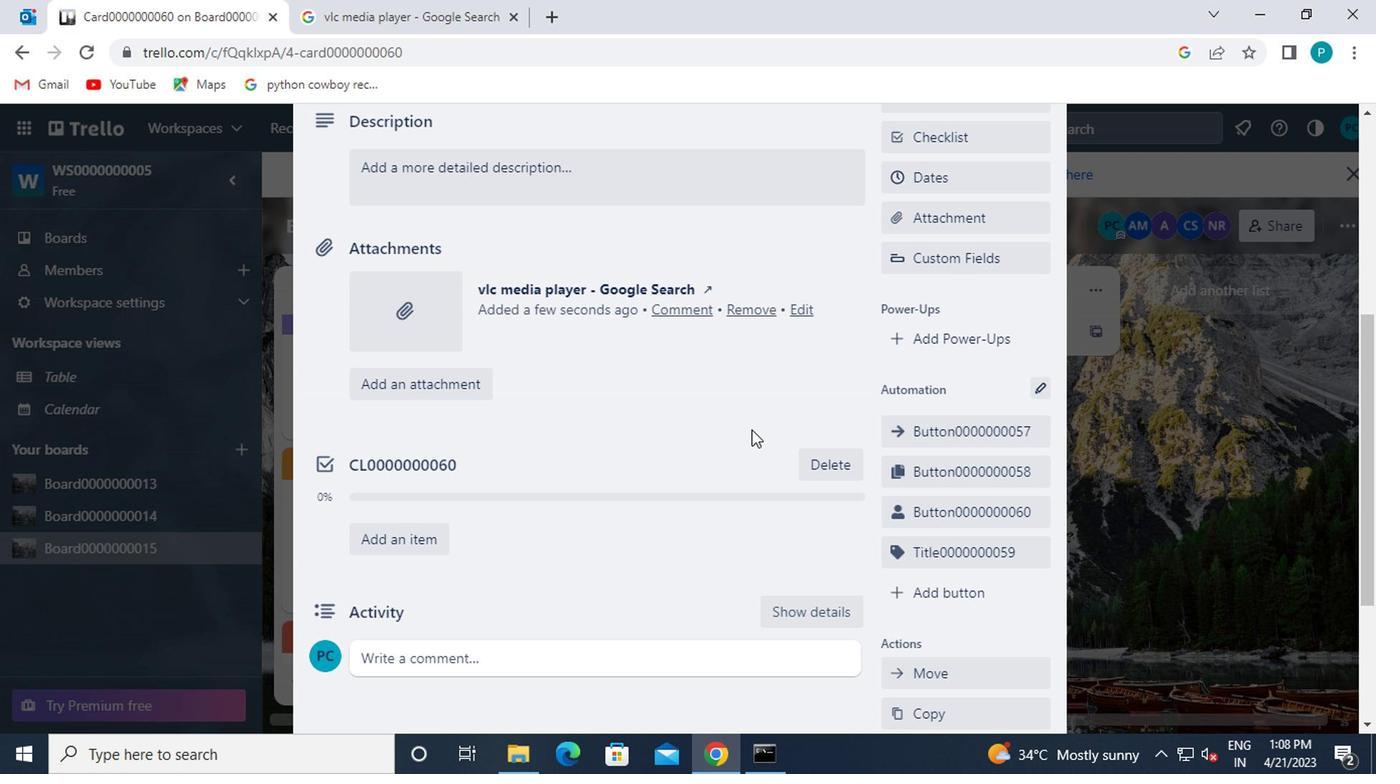 
Action: Mouse moved to (437, 273)
Screenshot: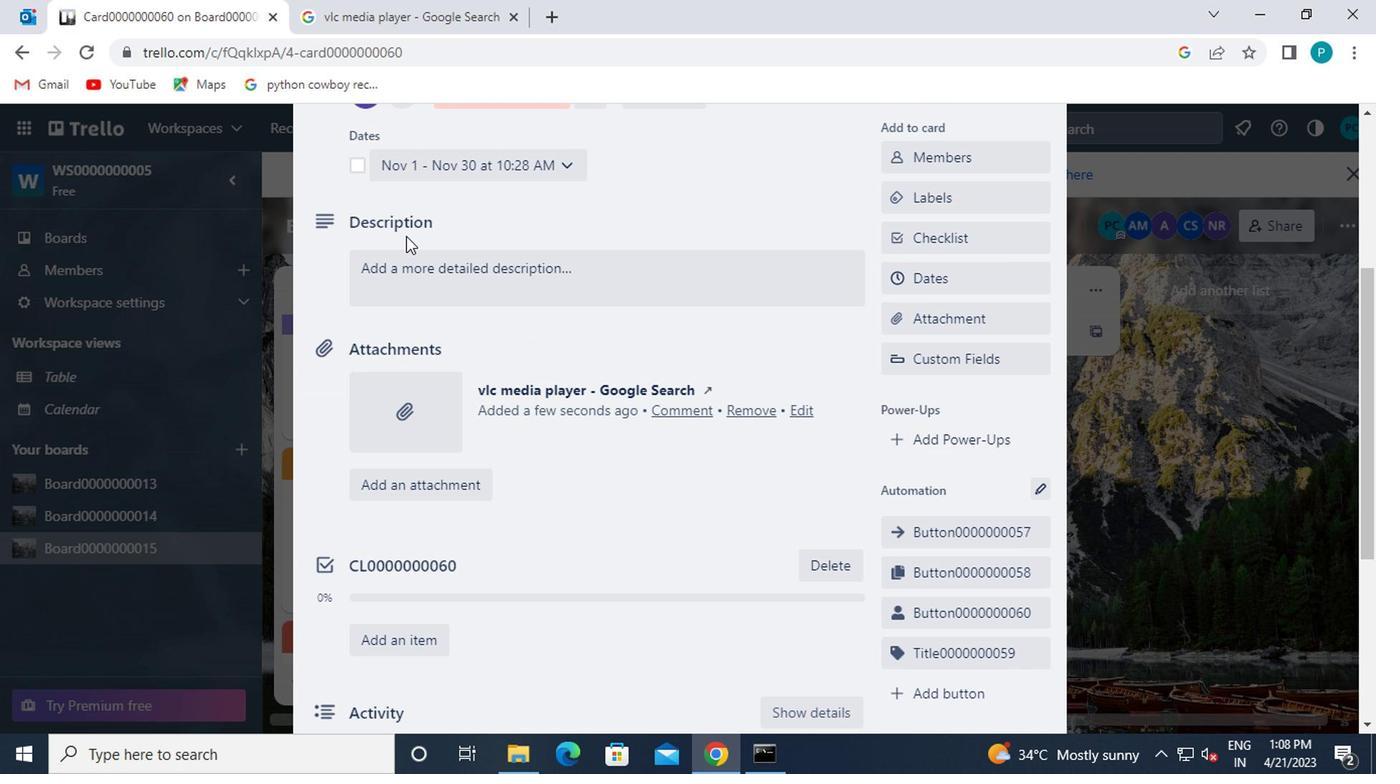 
Action: Mouse pressed left at (437, 273)
Screenshot: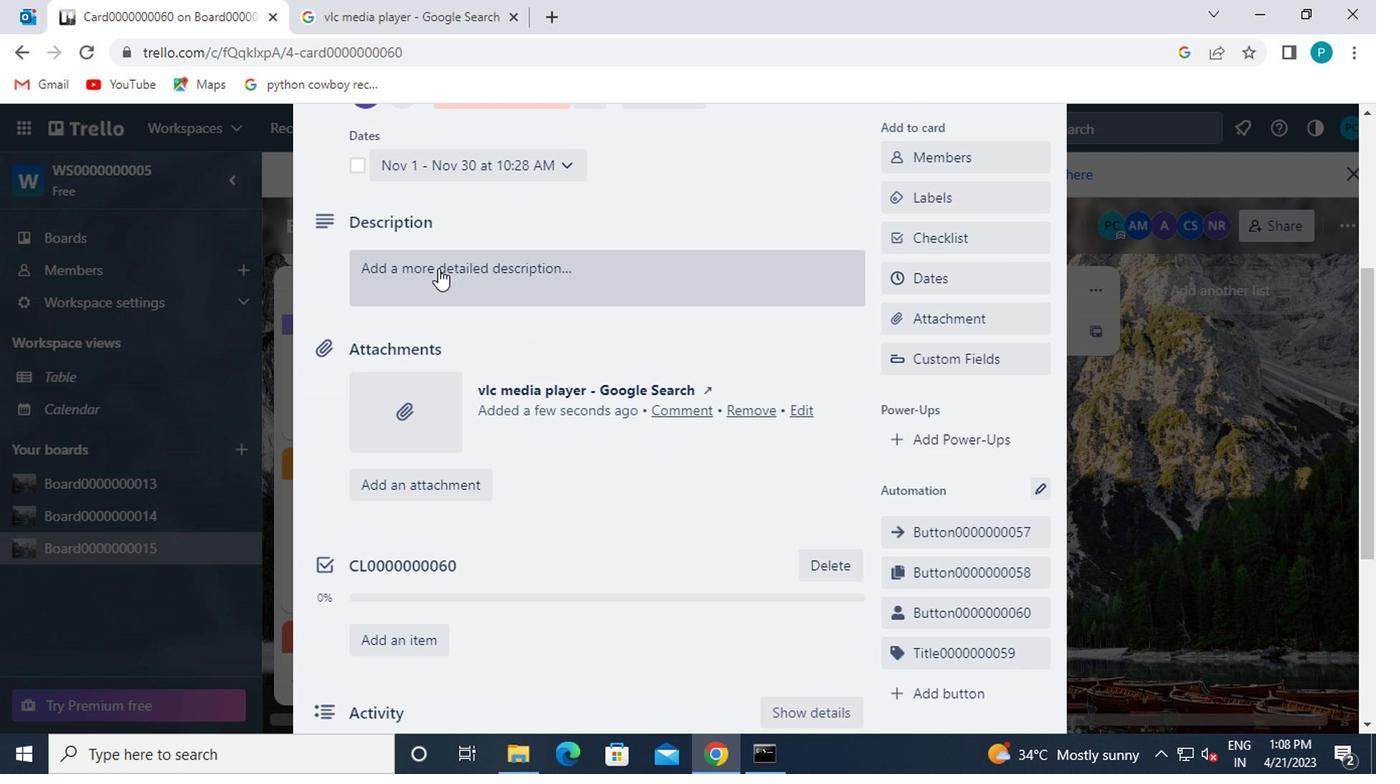 
Action: Mouse moved to (440, 274)
Screenshot: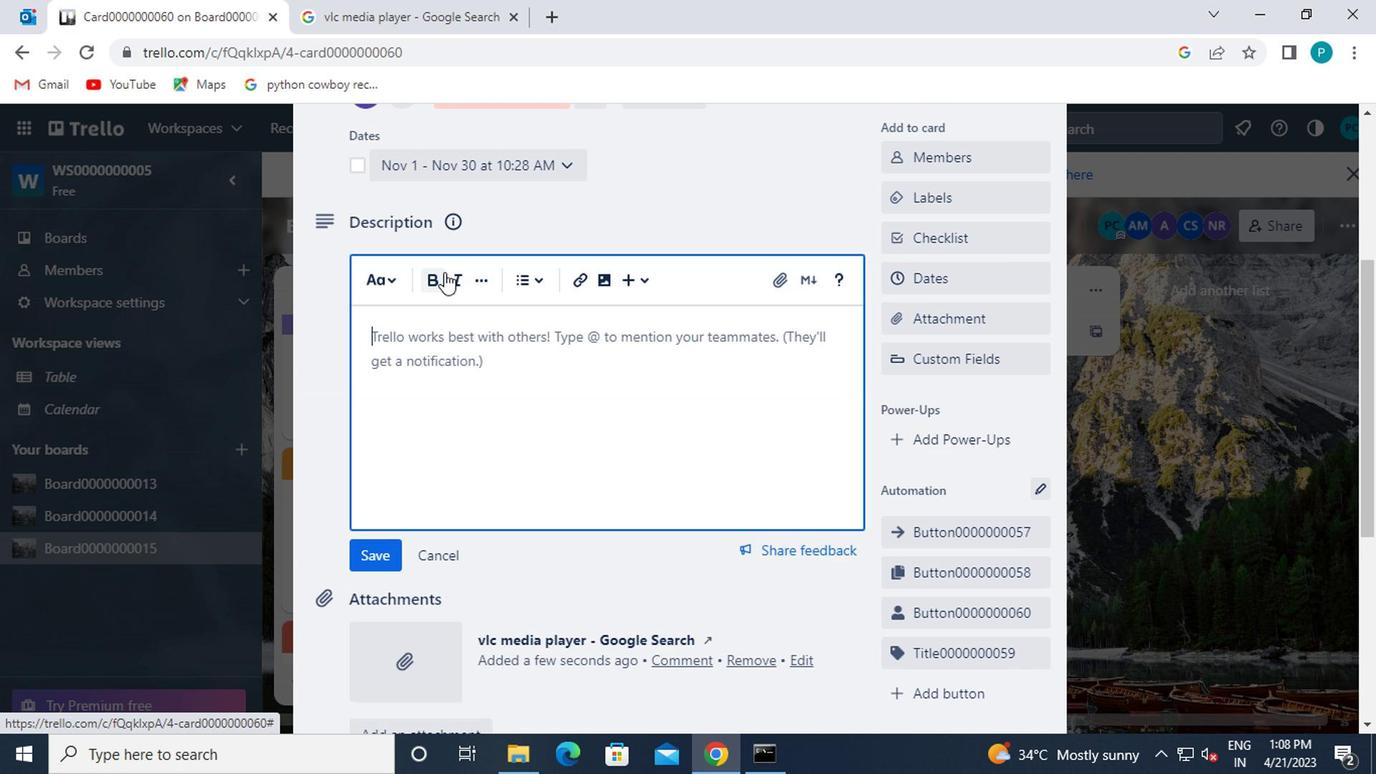 
Action: Key pressed ds<Key.backspace><Key.backspace>
Screenshot: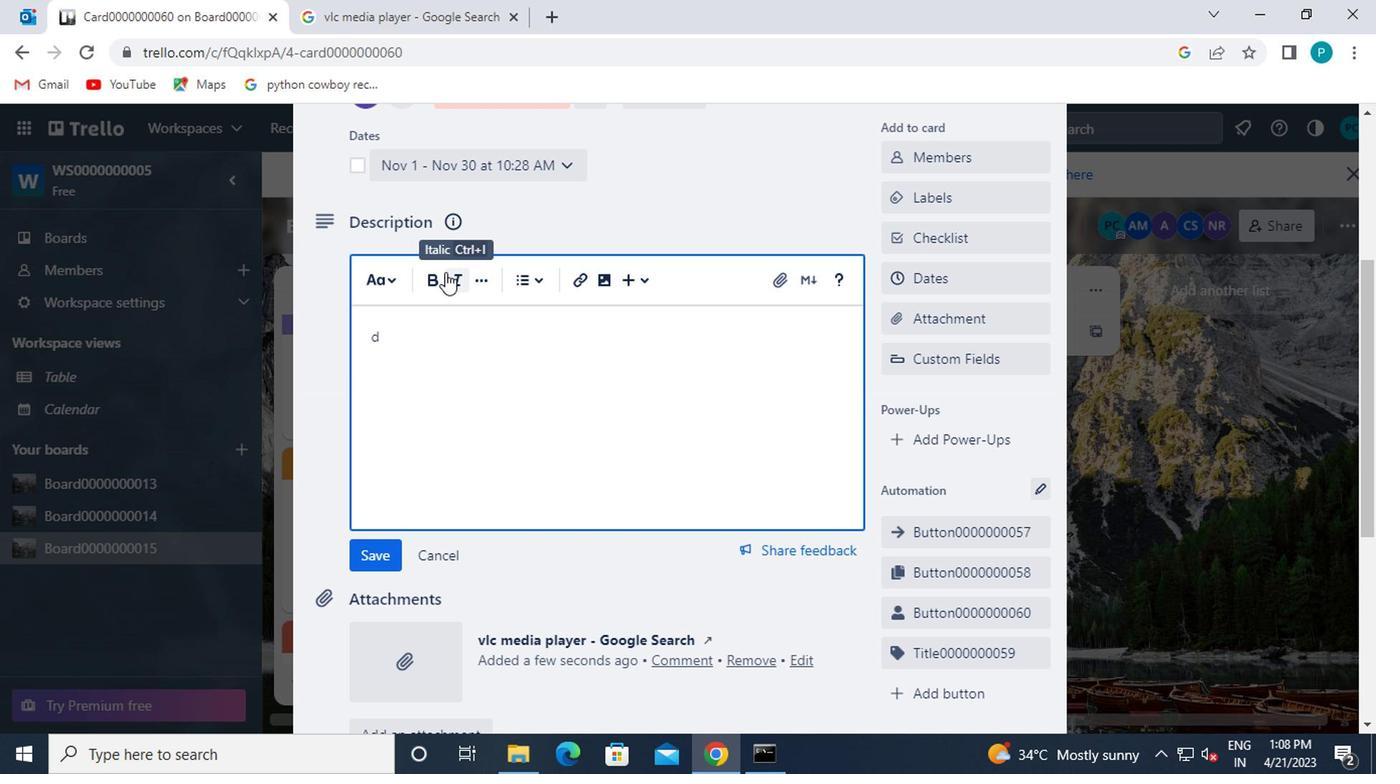 
Action: Mouse moved to (485, 249)
Screenshot: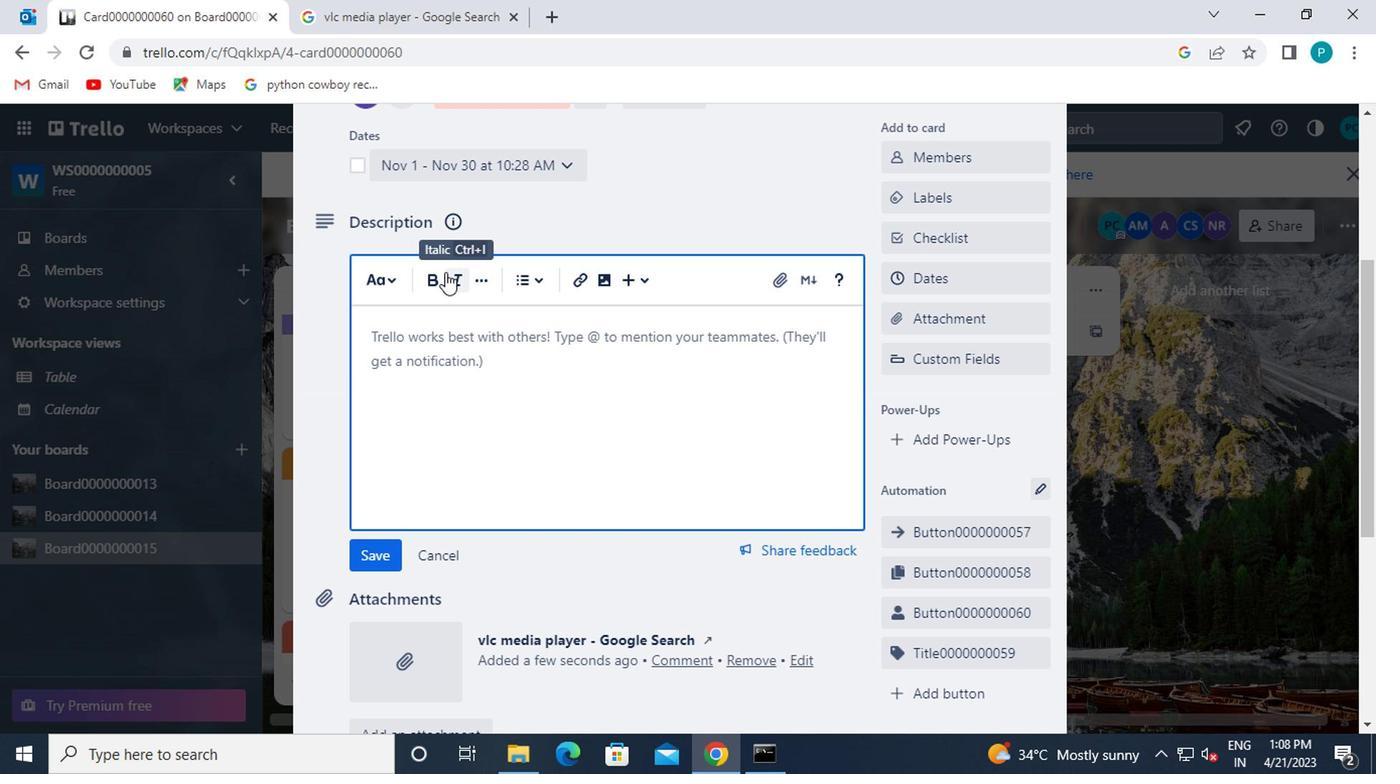 
Action: Key pressed <Key.caps_lock>
Screenshot: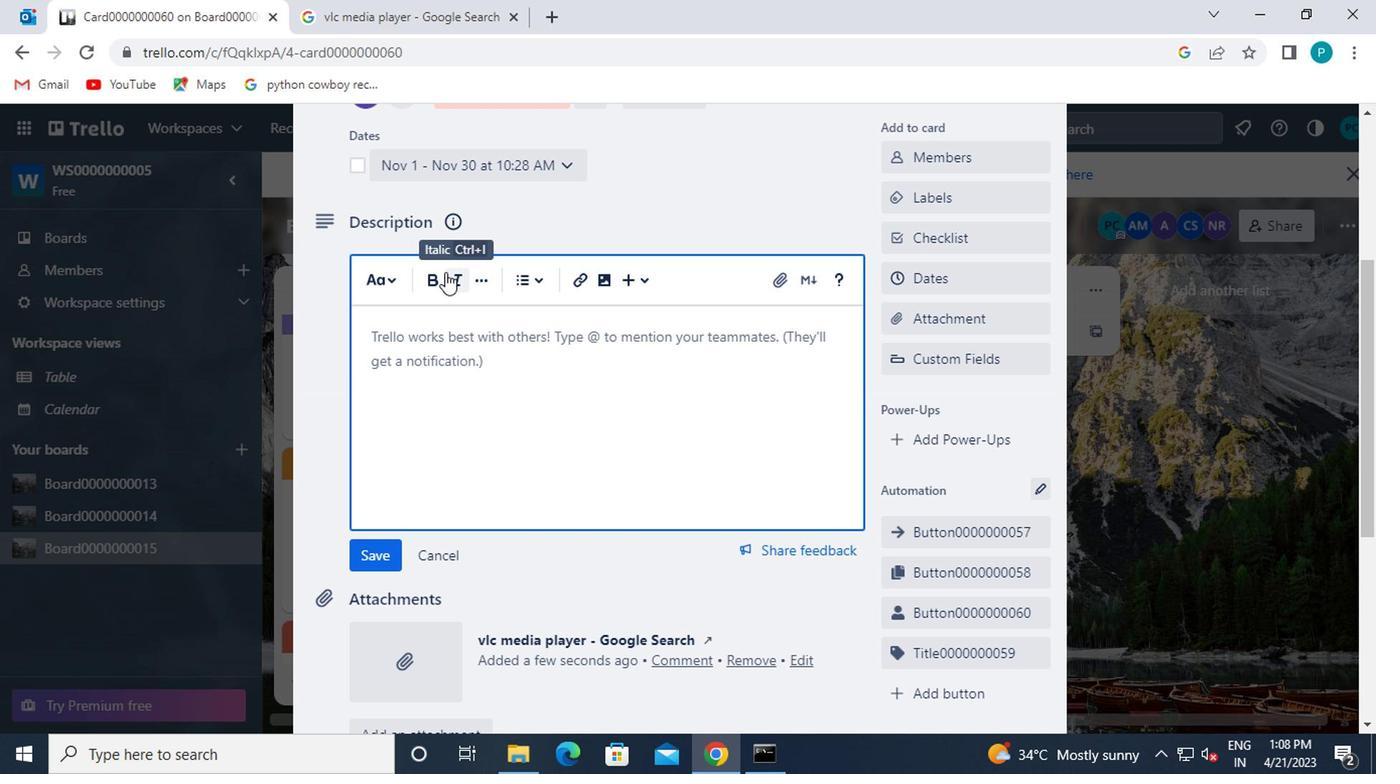 
Action: Mouse moved to (493, 245)
Screenshot: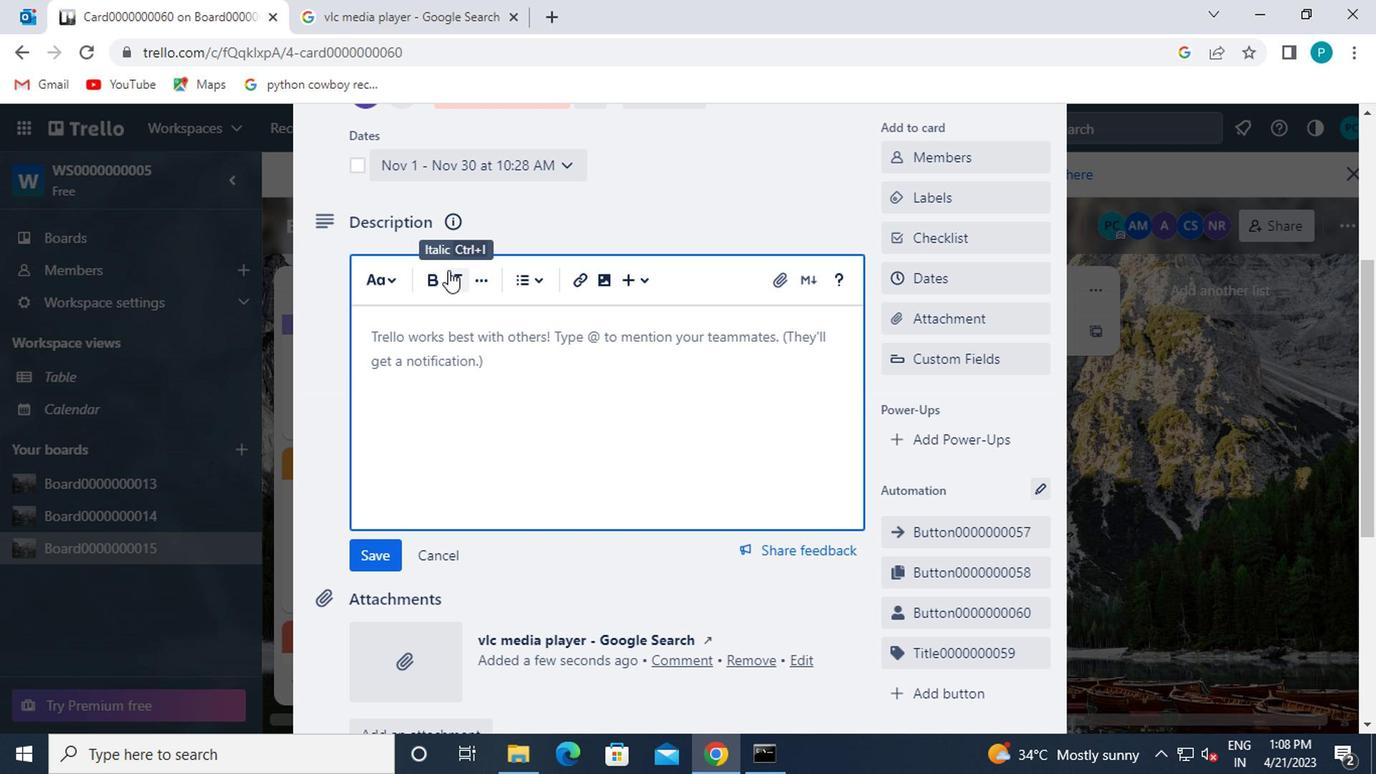 
Action: Key pressed ds0000000060
Screenshot: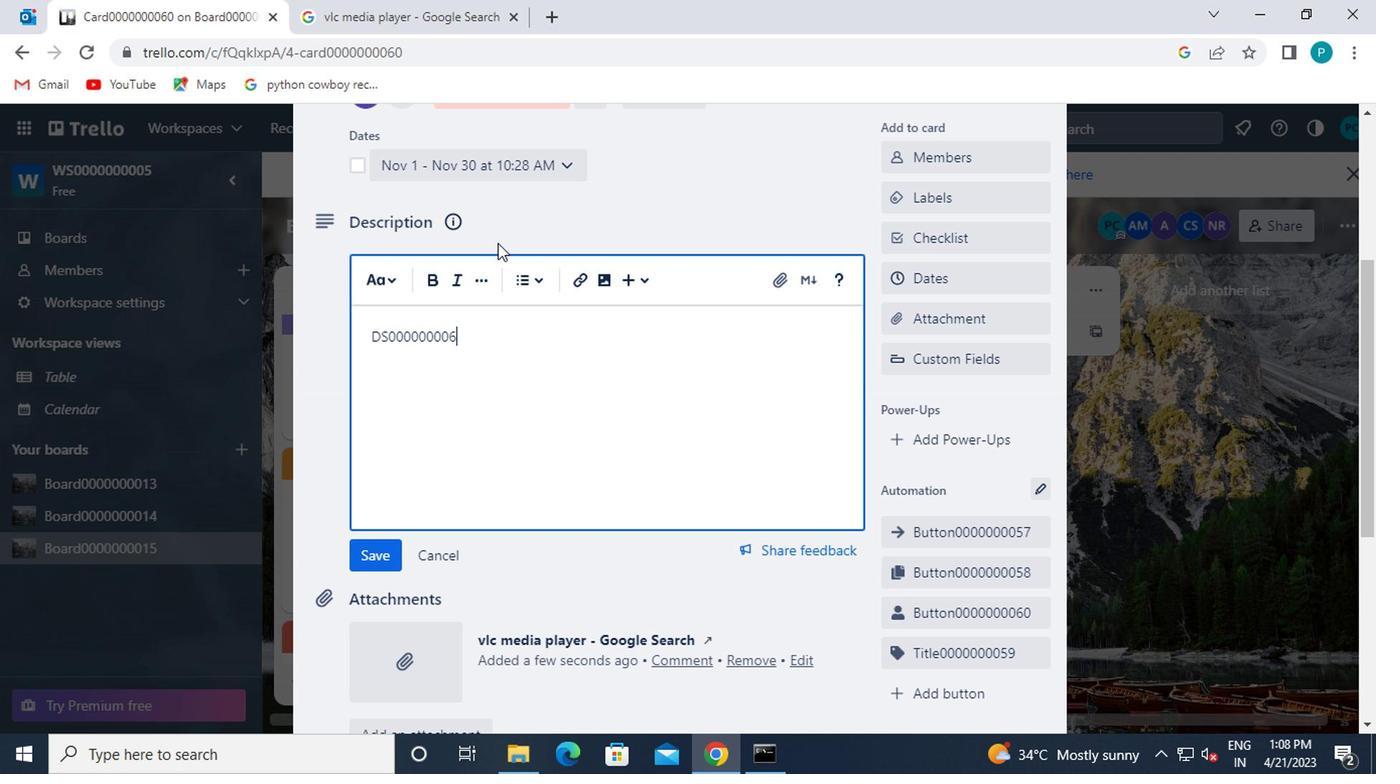 
Action: Mouse moved to (369, 542)
Screenshot: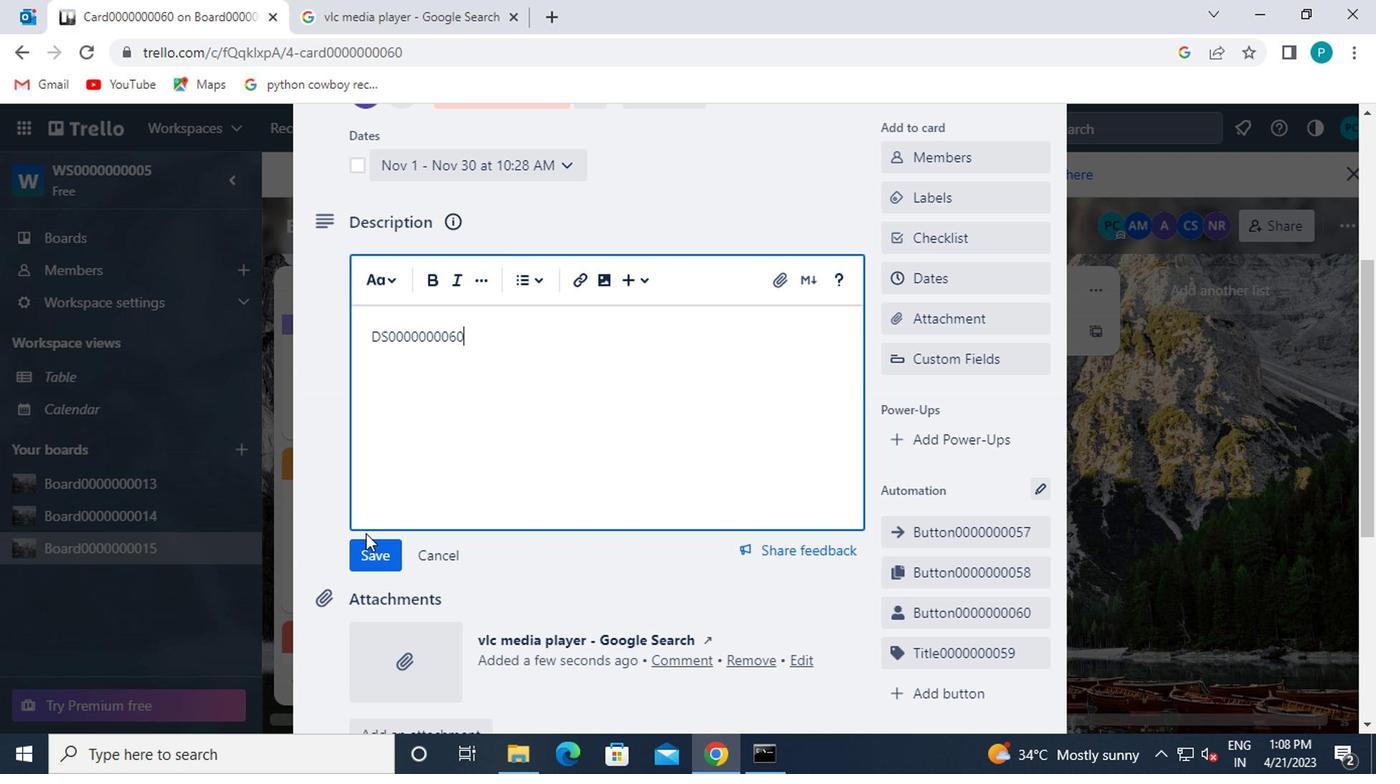 
Action: Mouse pressed left at (369, 542)
Screenshot: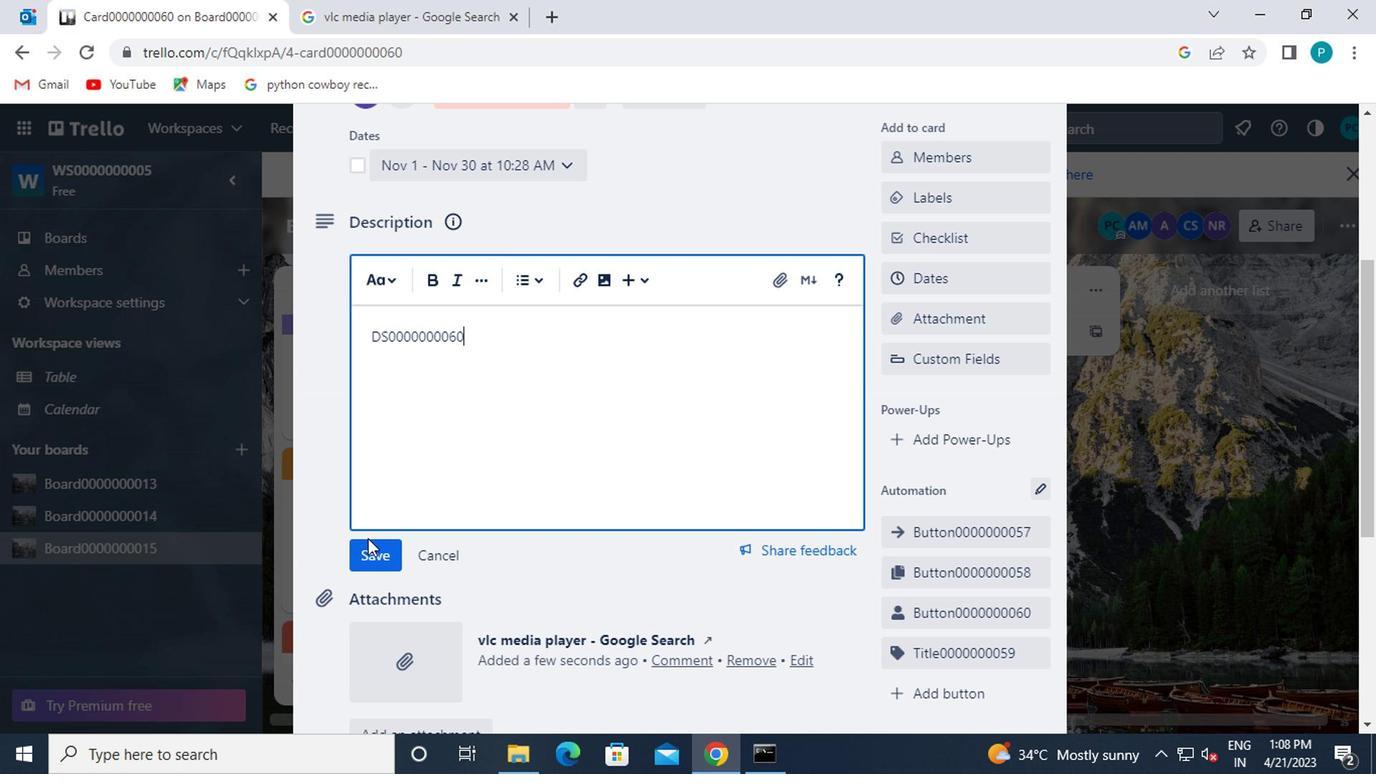 
Action: Mouse moved to (371, 540)
Screenshot: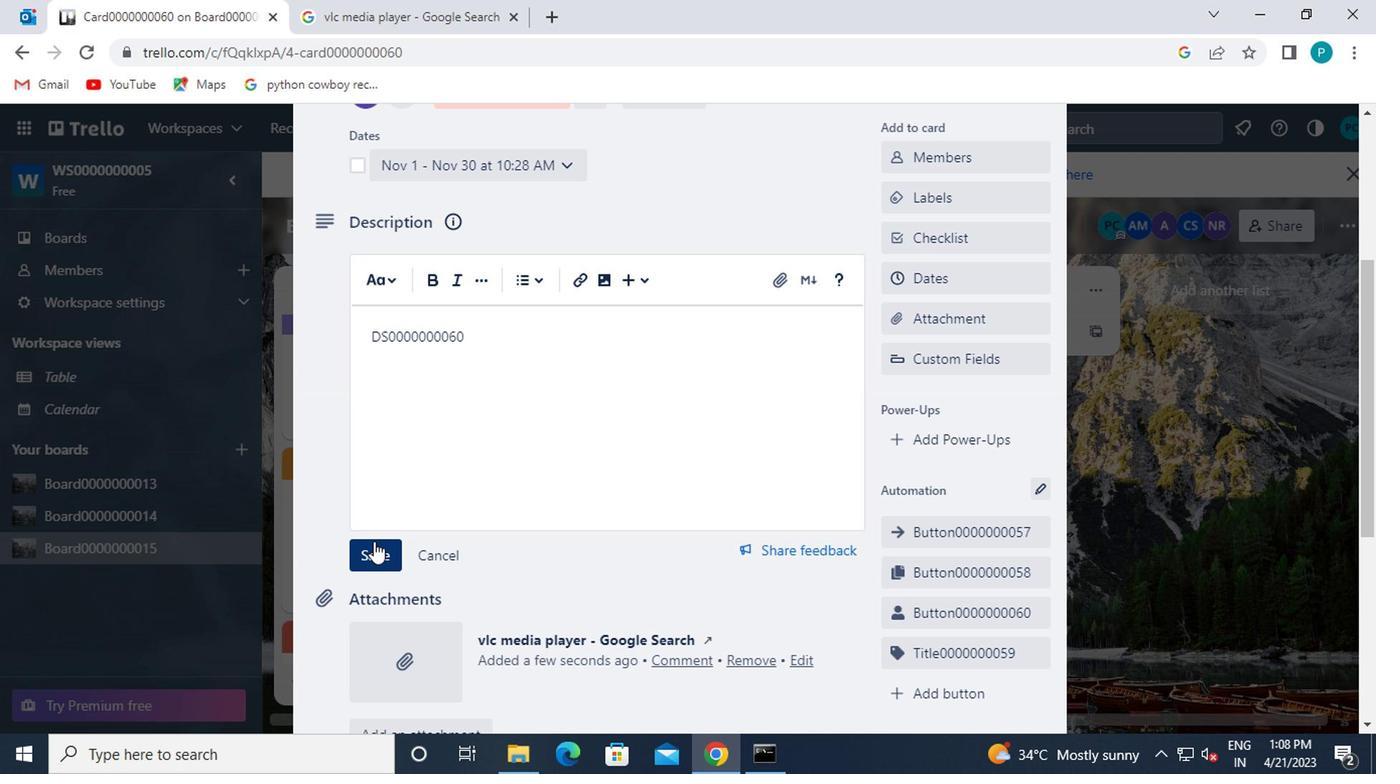 
Action: Mouse scrolled (371, 539) with delta (0, 0)
Screenshot: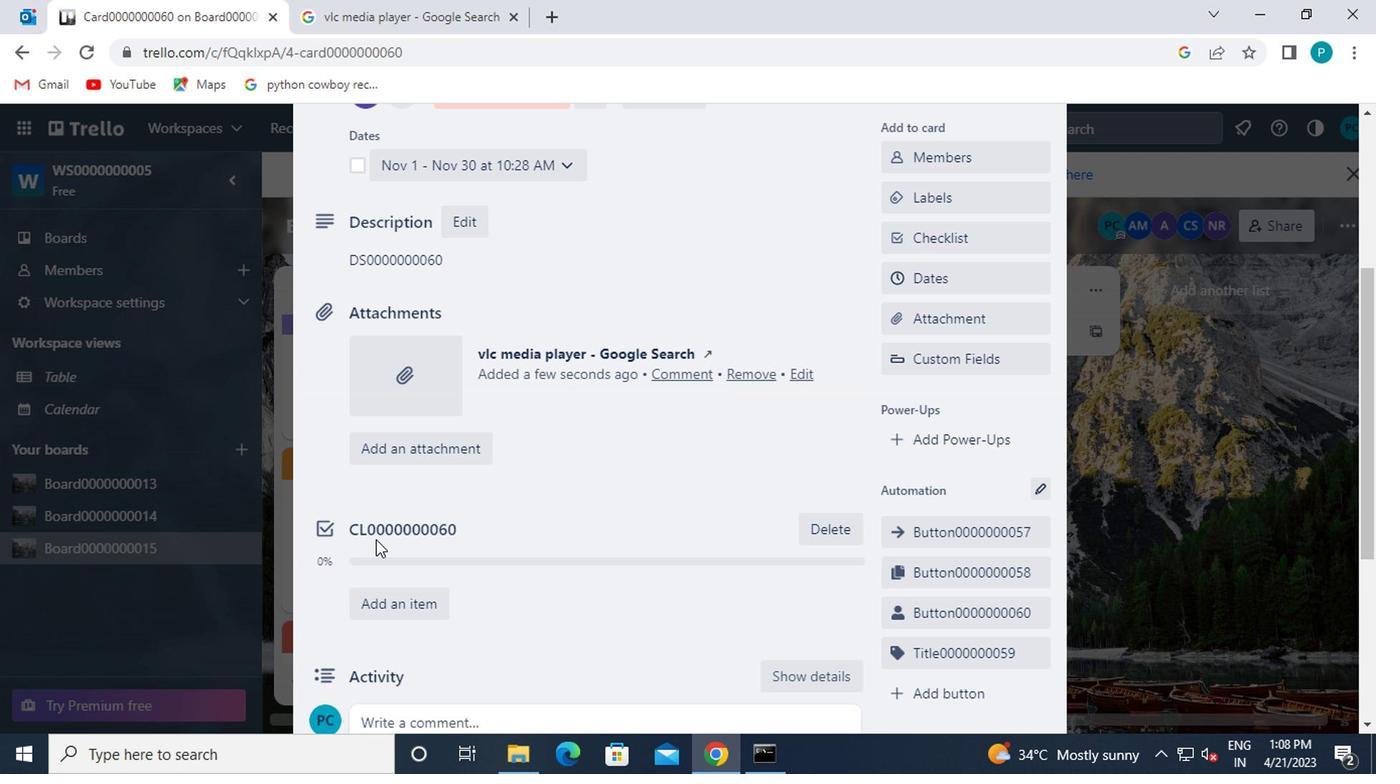 
Action: Mouse scrolled (371, 539) with delta (0, 0)
Screenshot: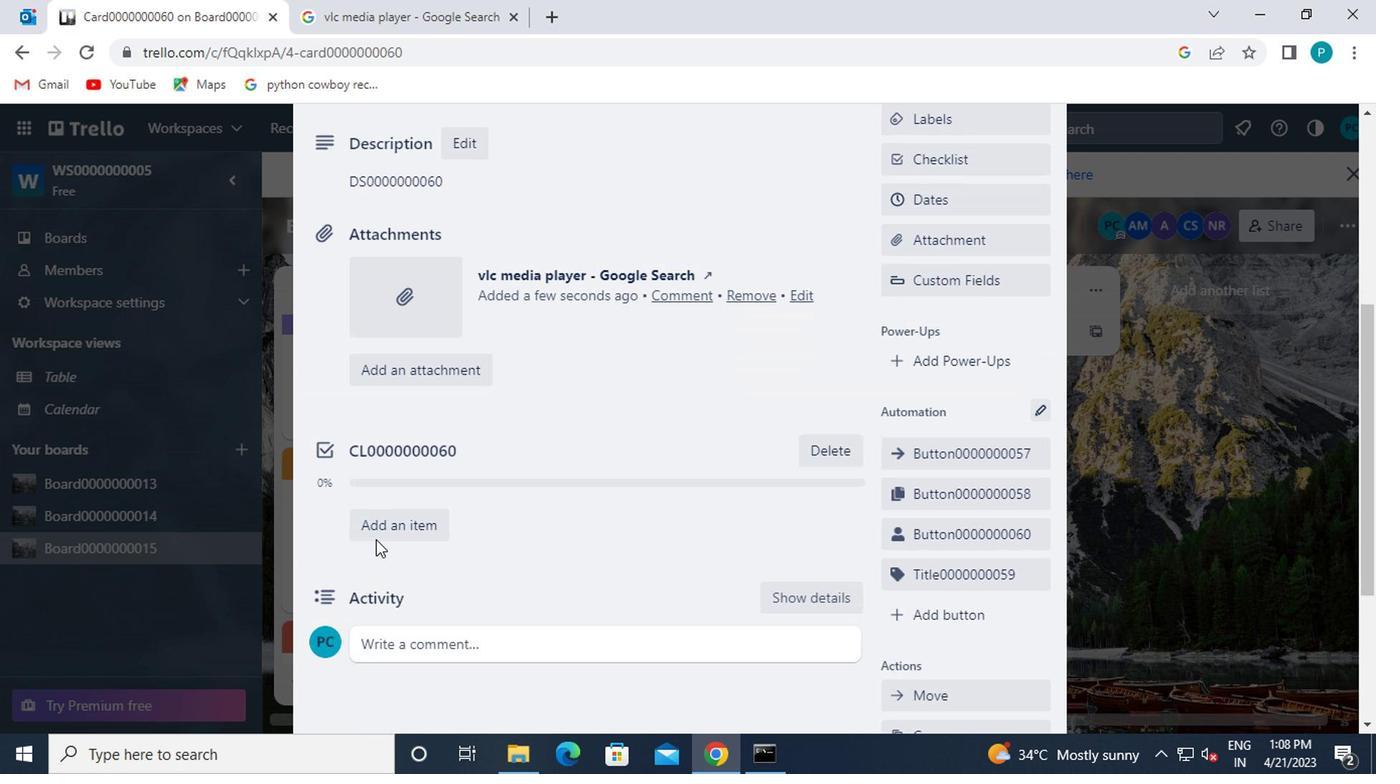 
Action: Mouse moved to (379, 515)
Screenshot: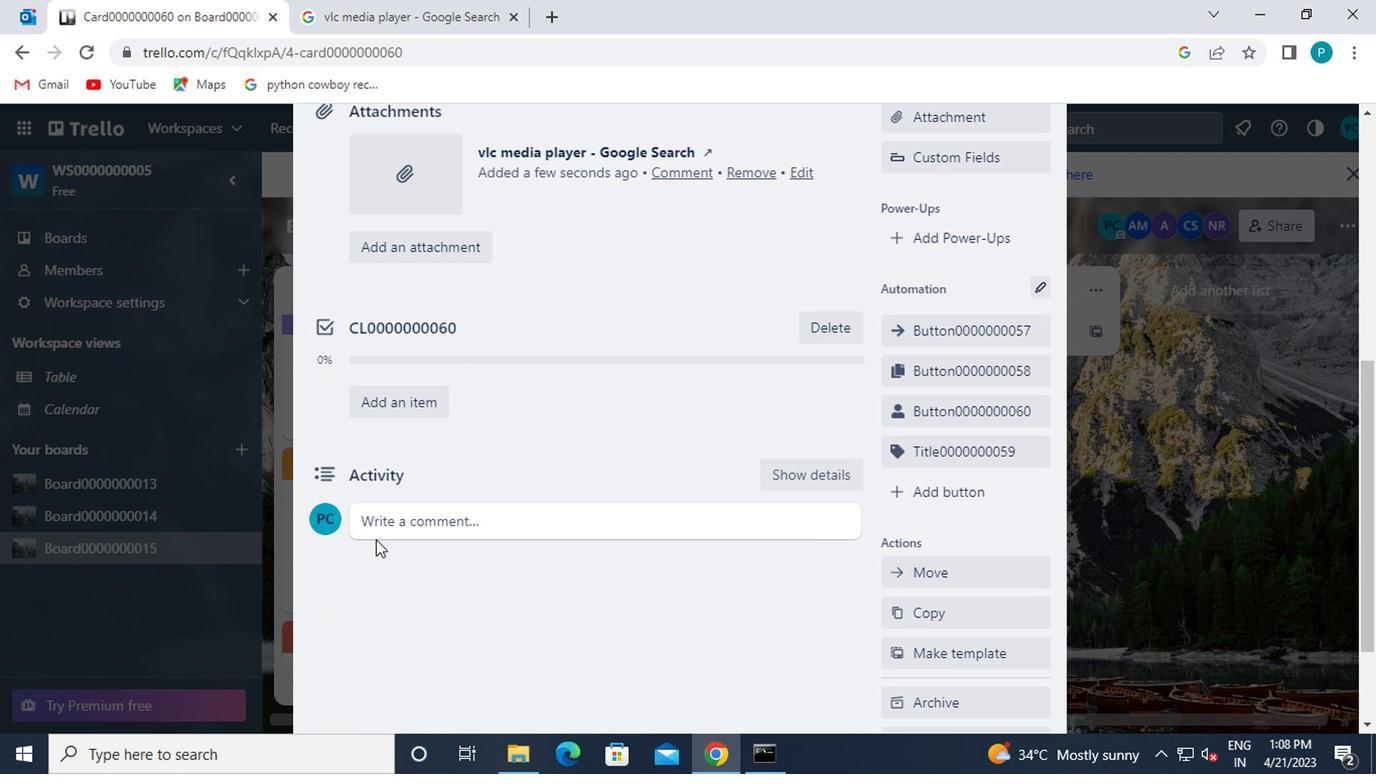 
Action: Mouse pressed left at (379, 515)
Screenshot: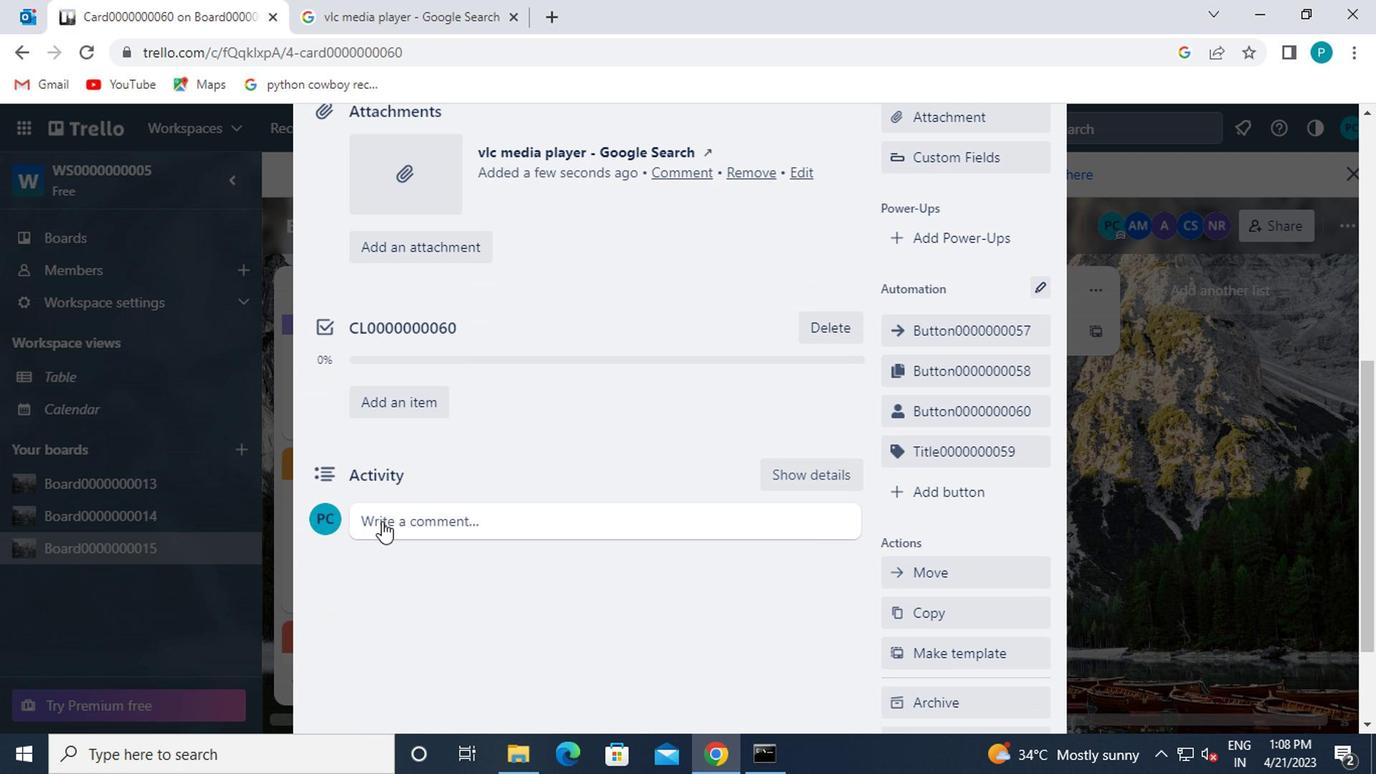 
Action: Mouse moved to (380, 513)
Screenshot: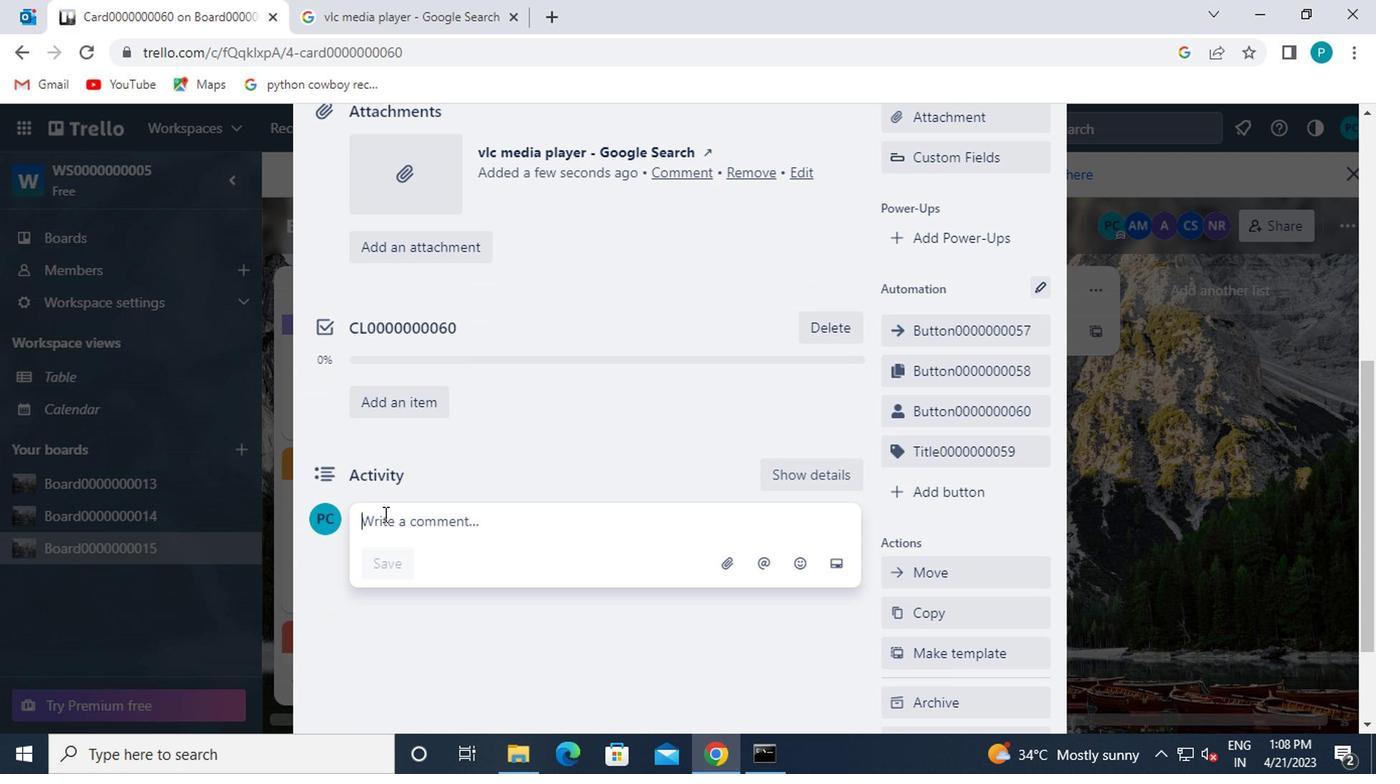 
Action: Key pressed cm0000000060
Screenshot: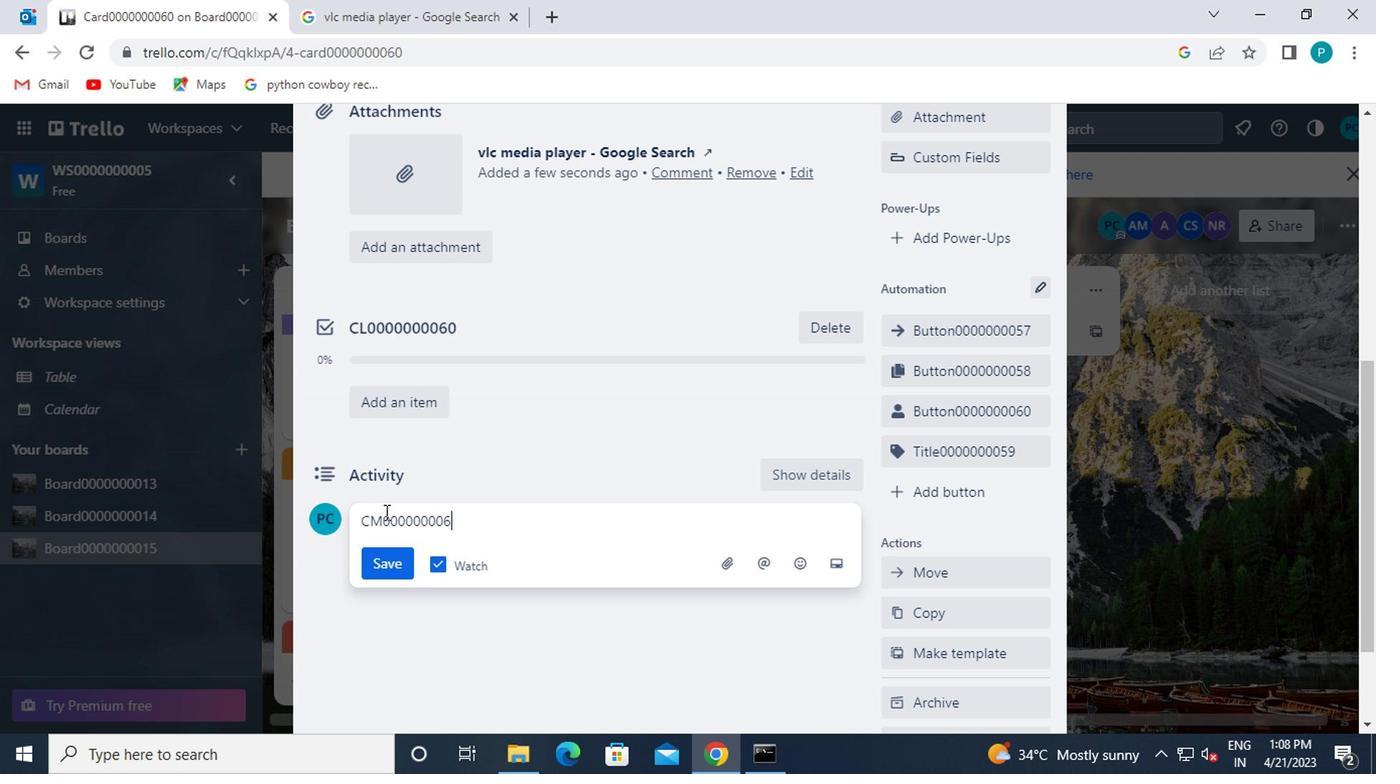 
Action: Mouse moved to (381, 554)
Screenshot: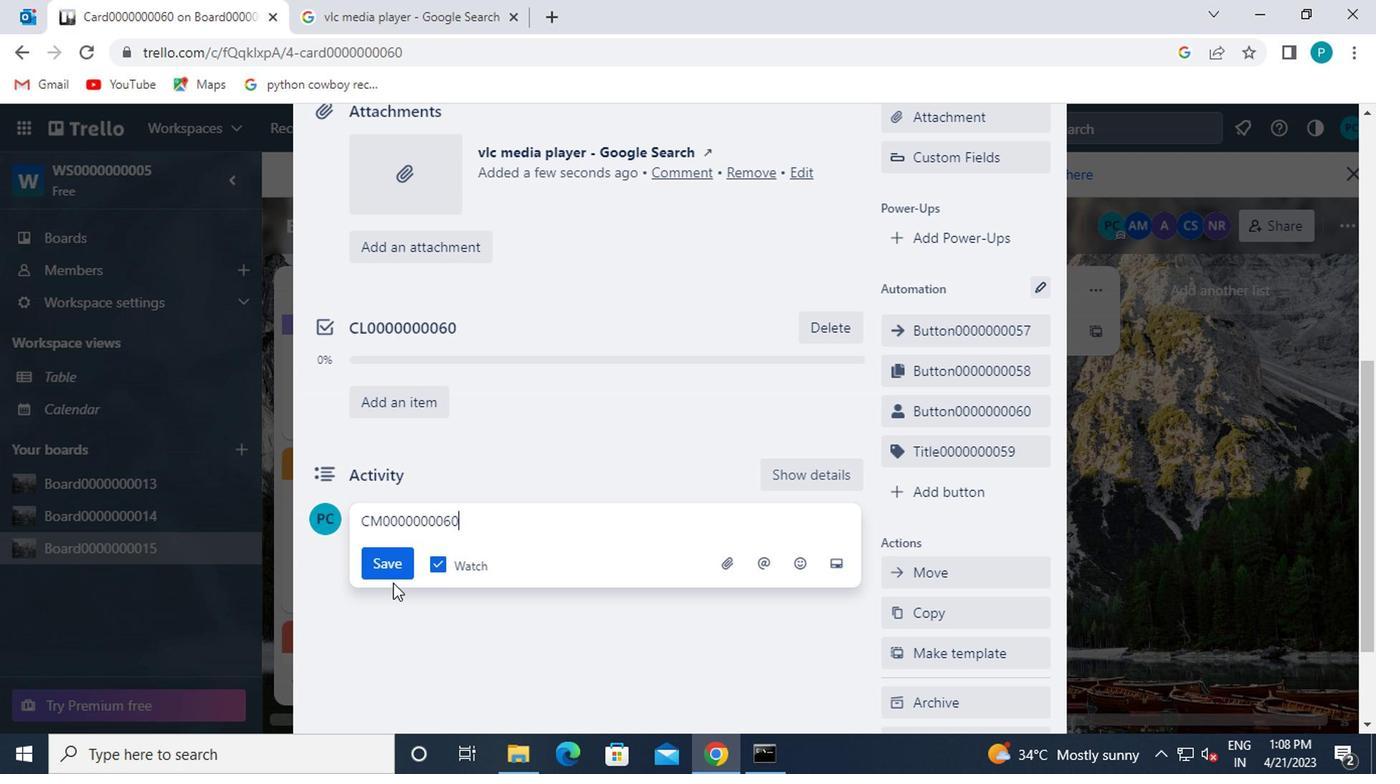 
Action: Mouse pressed left at (381, 554)
Screenshot: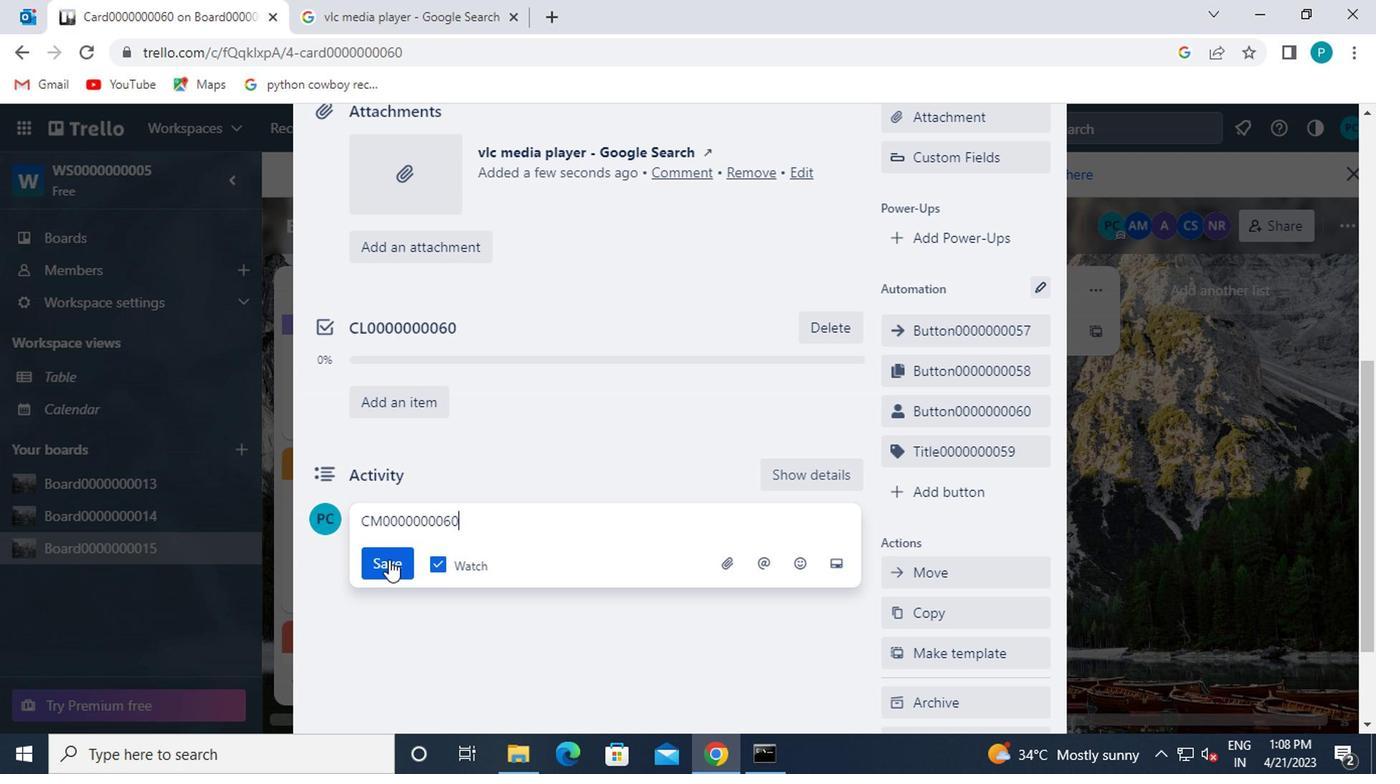 
Action: Mouse moved to (381, 554)
Screenshot: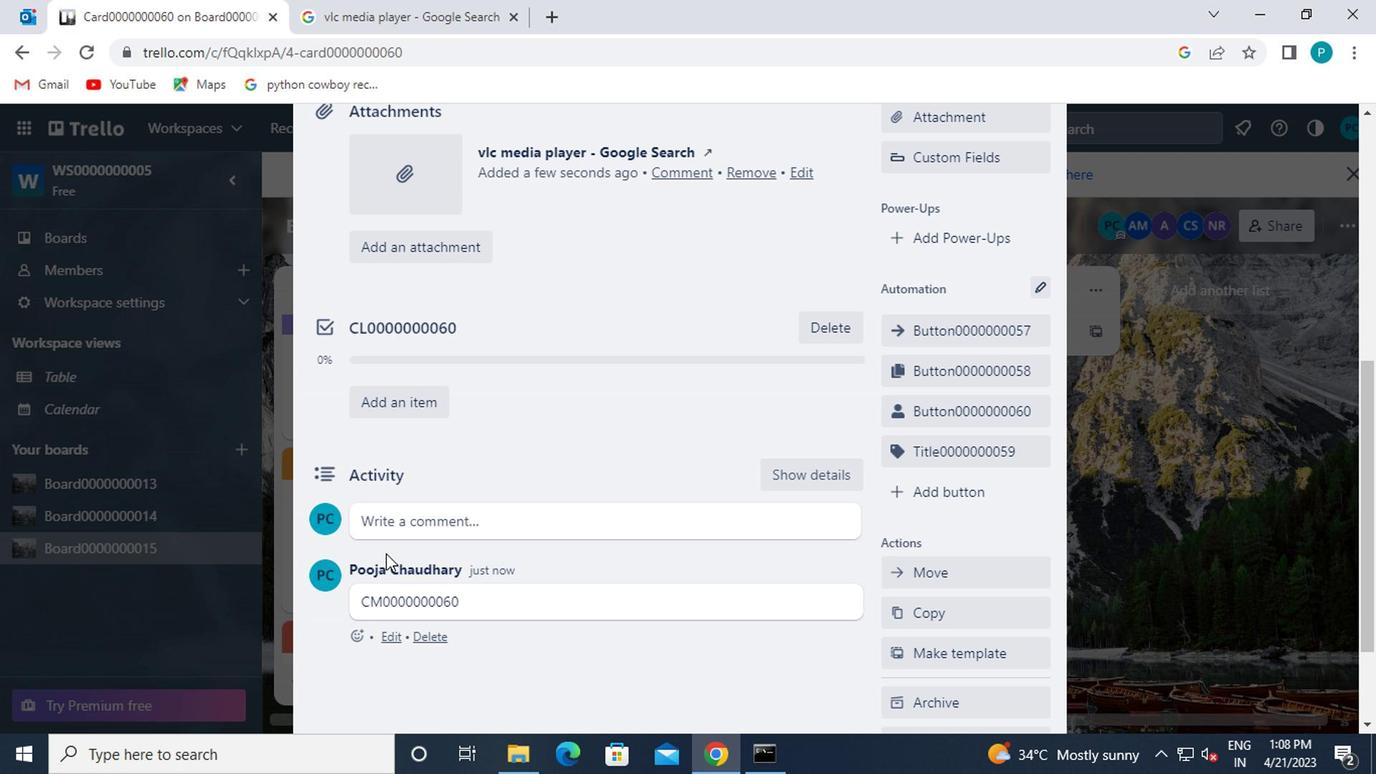 
